 Task: Look for space in Jaorā, India from 7th July, 2023 to 15th July, 2023 for 6 adults in price range Rs.15000 to Rs.20000. Place can be entire place with 3 bedrooms having 3 beds and 3 bathrooms. Property type can be house, flat, guest house. Booking option can be shelf check-in. Required host language is English.
Action: Mouse moved to (463, 118)
Screenshot: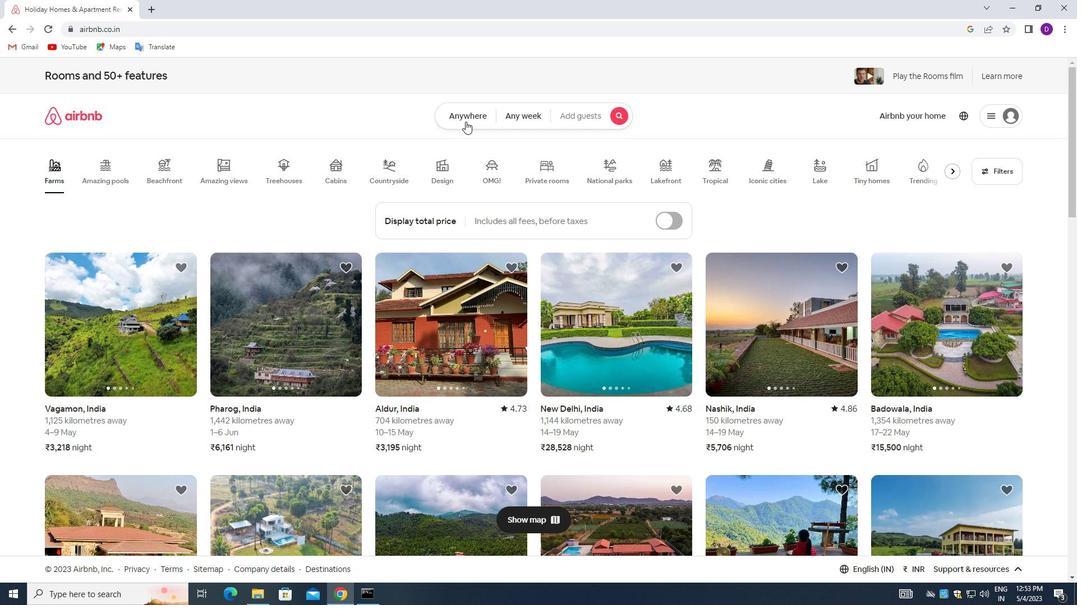 
Action: Mouse pressed left at (463, 118)
Screenshot: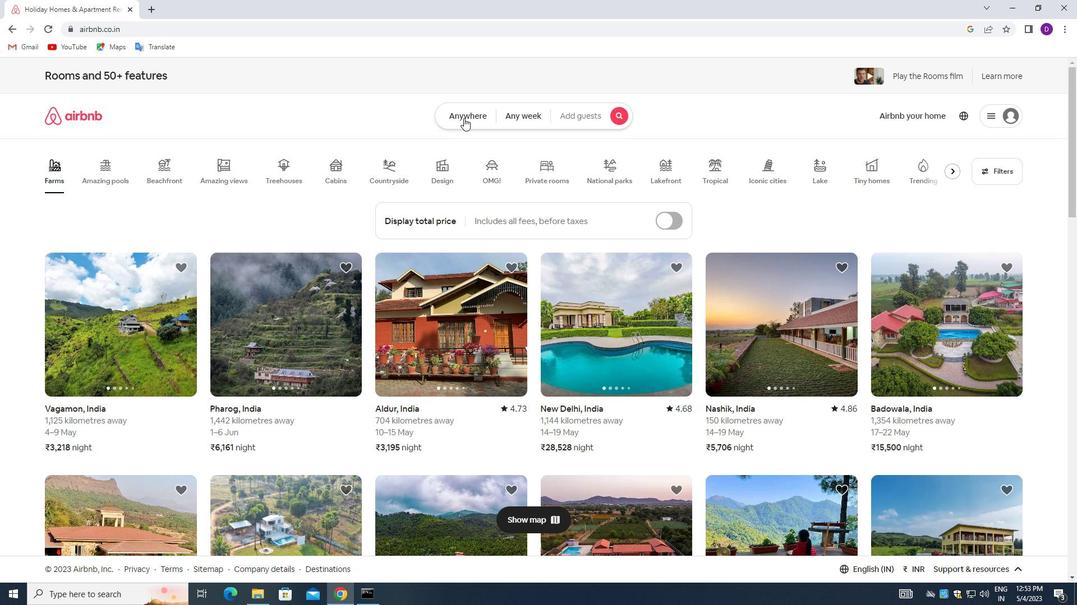 
Action: Mouse moved to (443, 159)
Screenshot: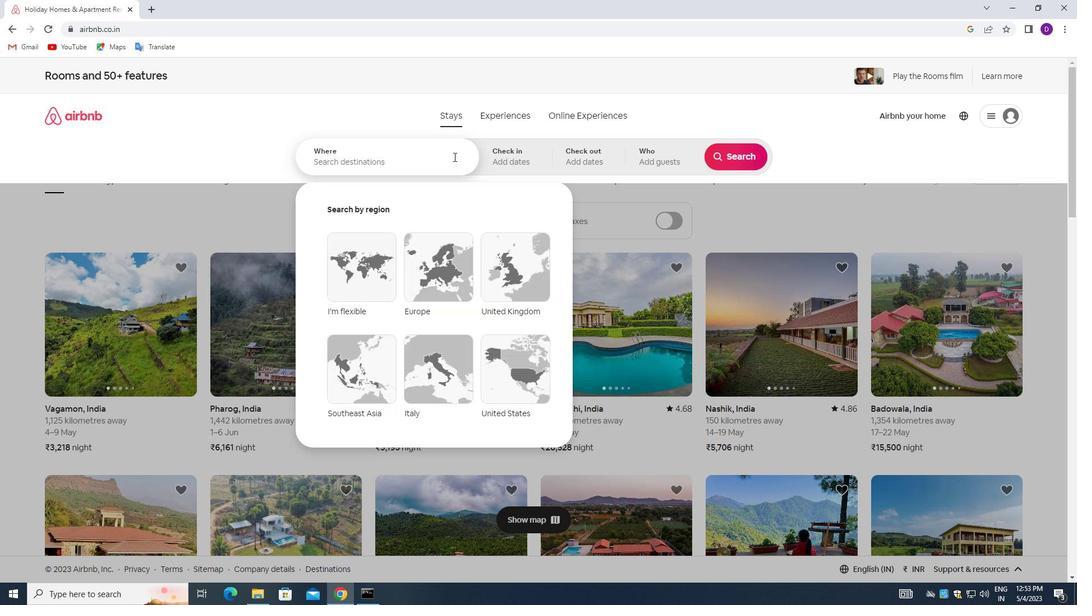 
Action: Mouse pressed left at (443, 159)
Screenshot: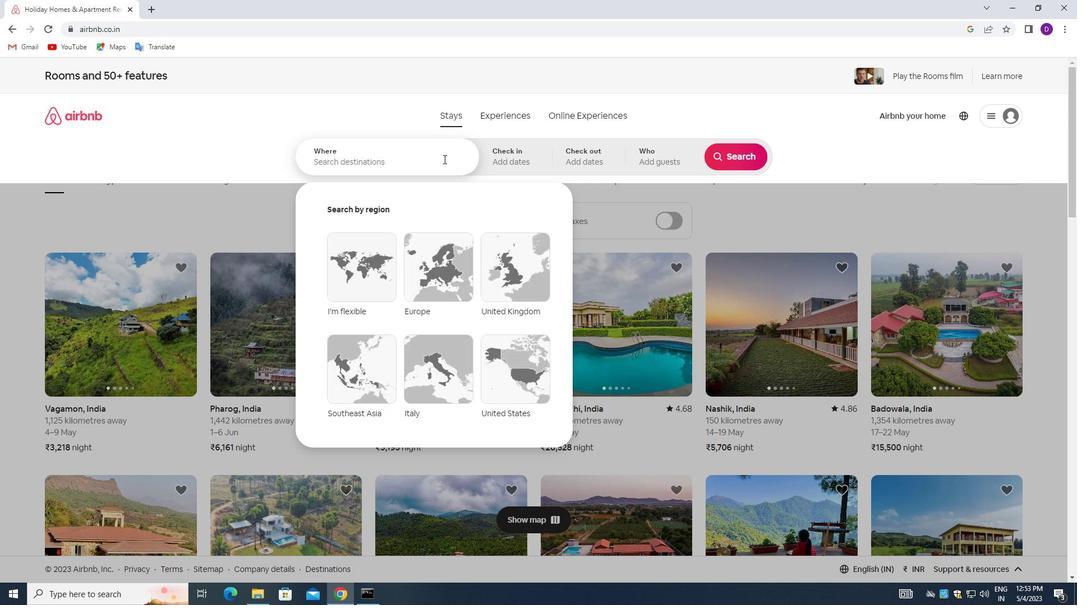 
Action: Mouse moved to (233, 139)
Screenshot: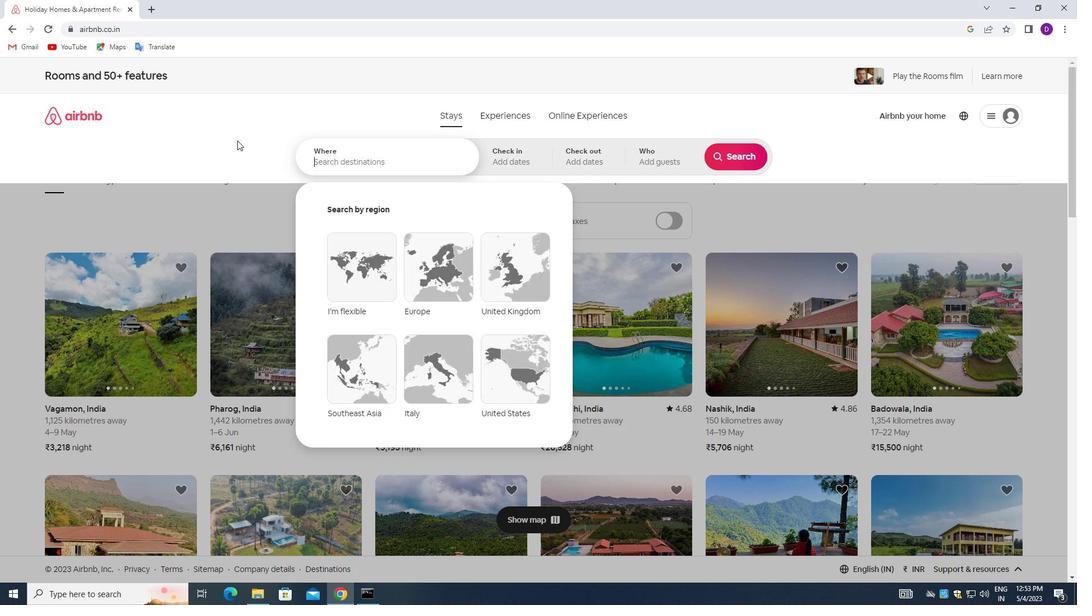 
Action: Key pressed <Key.shift>JAORA,<Key.space><Key.shift>INDIA<Key.enter>
Screenshot: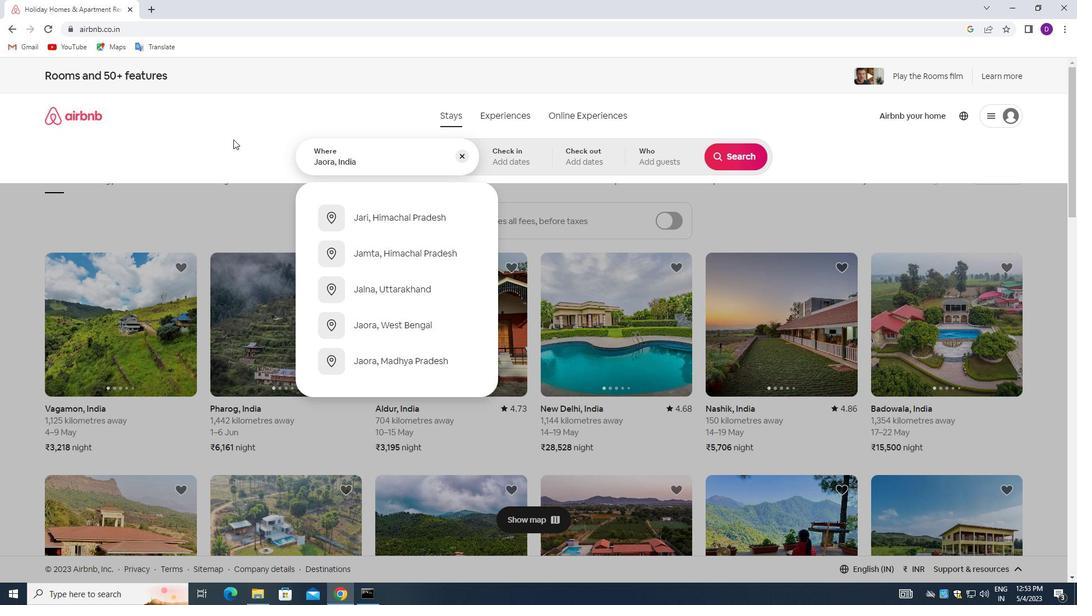 
Action: Mouse moved to (732, 247)
Screenshot: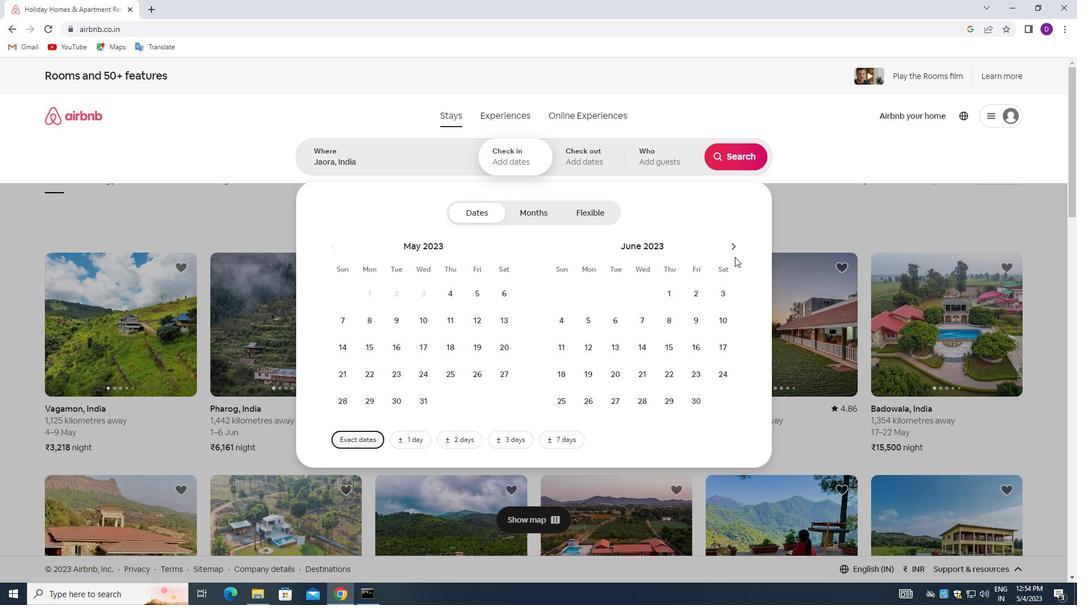 
Action: Mouse pressed left at (732, 247)
Screenshot: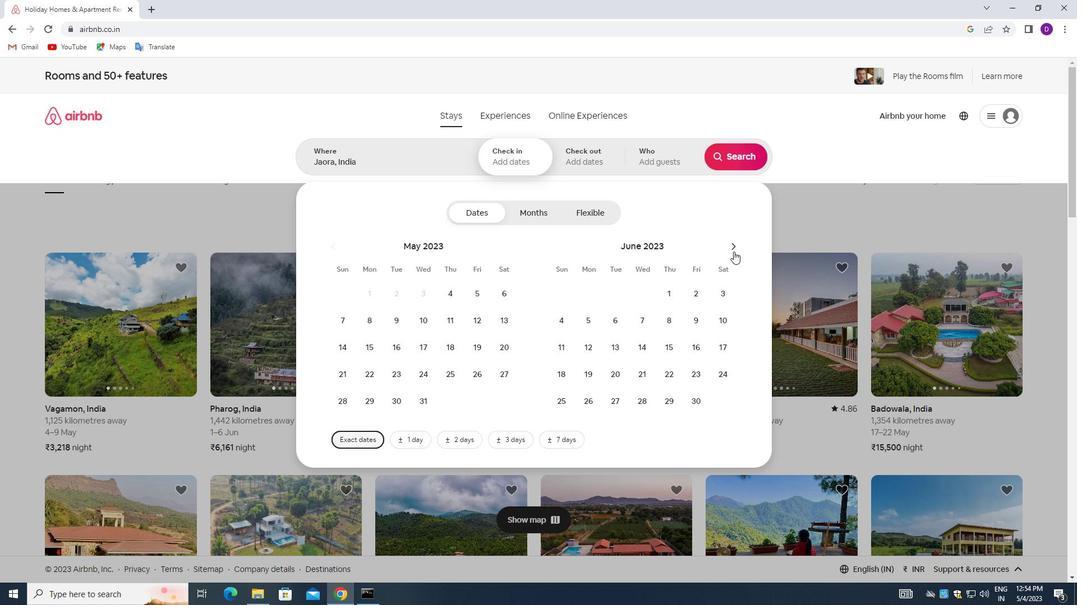 
Action: Mouse moved to (693, 318)
Screenshot: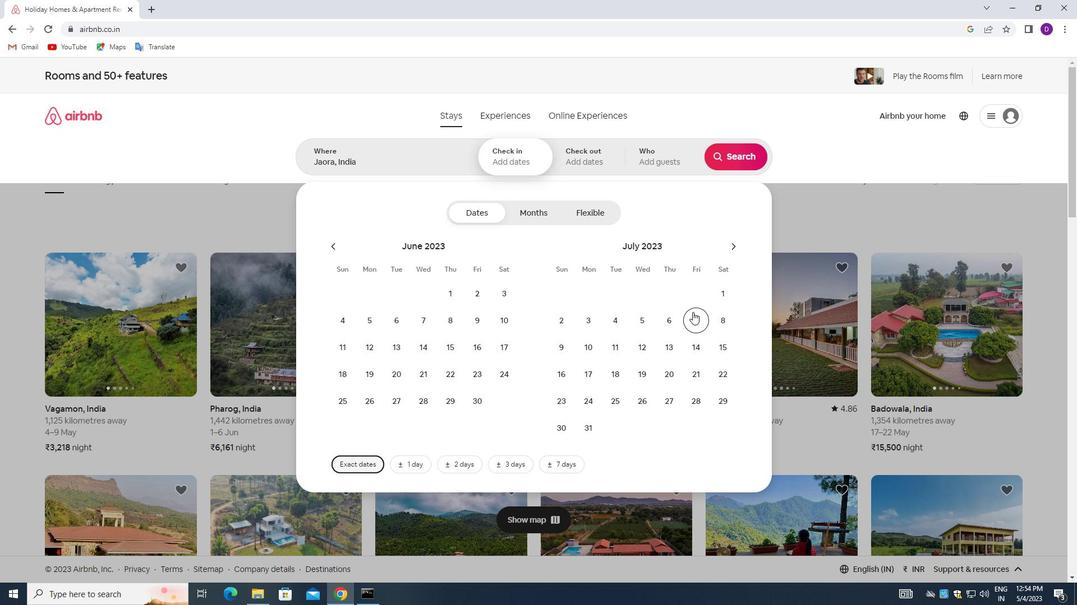 
Action: Mouse pressed left at (693, 318)
Screenshot: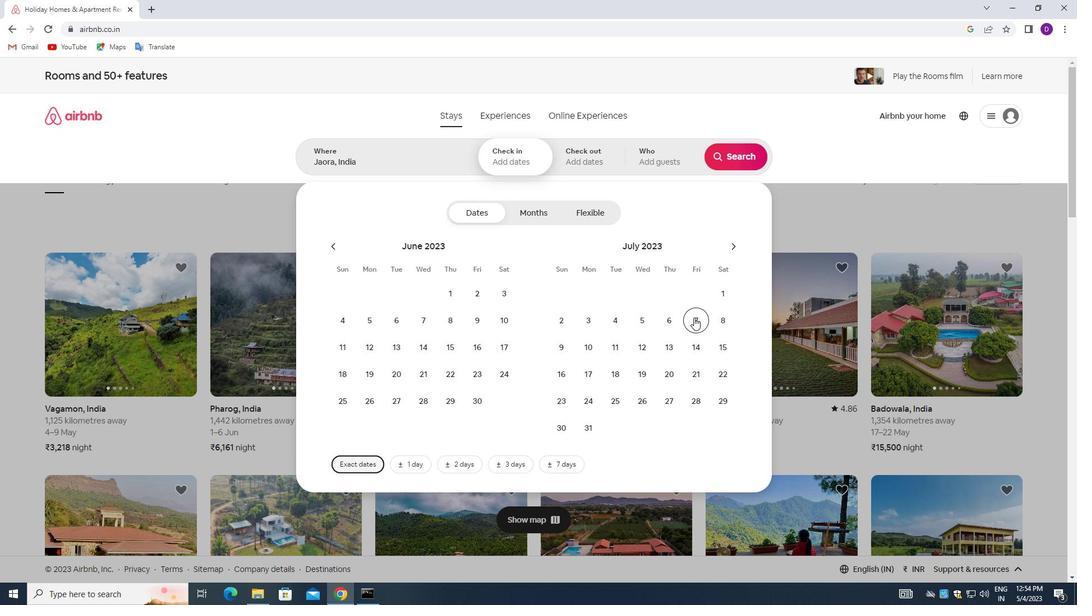 
Action: Mouse moved to (716, 346)
Screenshot: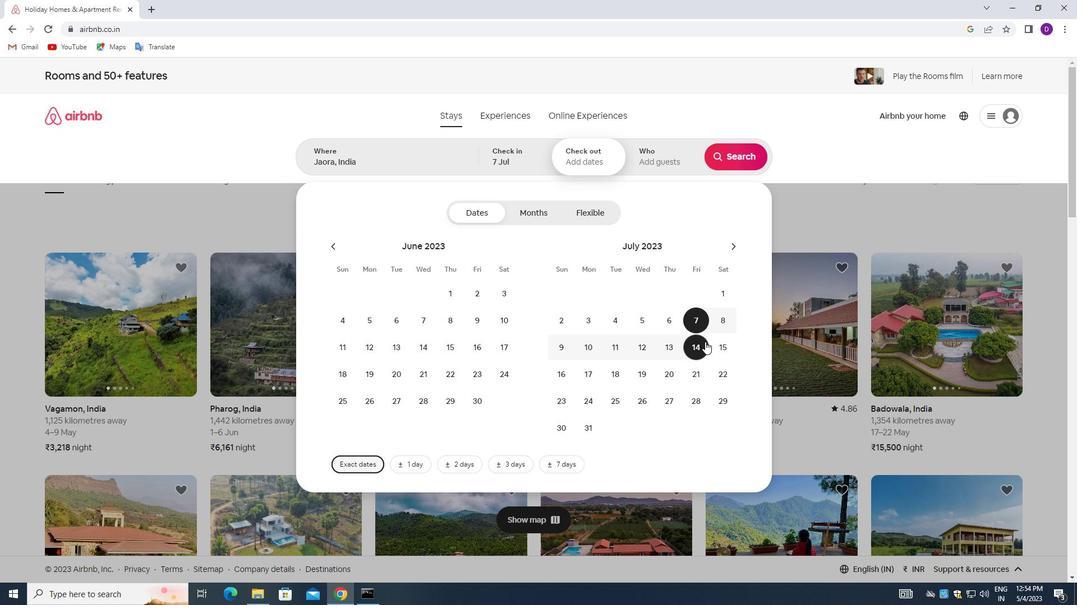 
Action: Mouse pressed left at (716, 346)
Screenshot: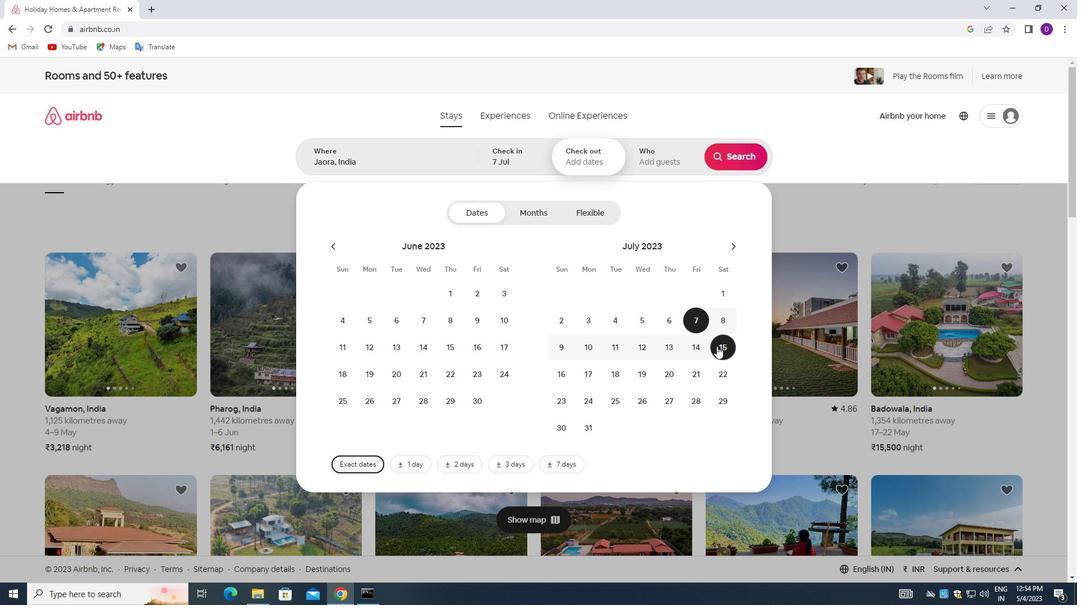 
Action: Mouse moved to (645, 158)
Screenshot: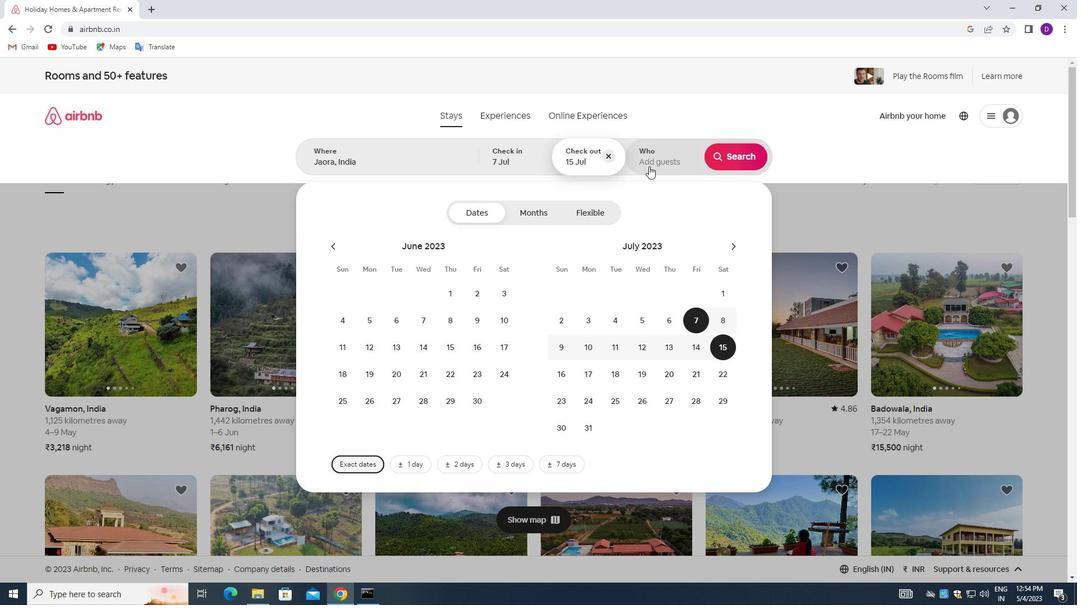 
Action: Mouse pressed left at (645, 158)
Screenshot: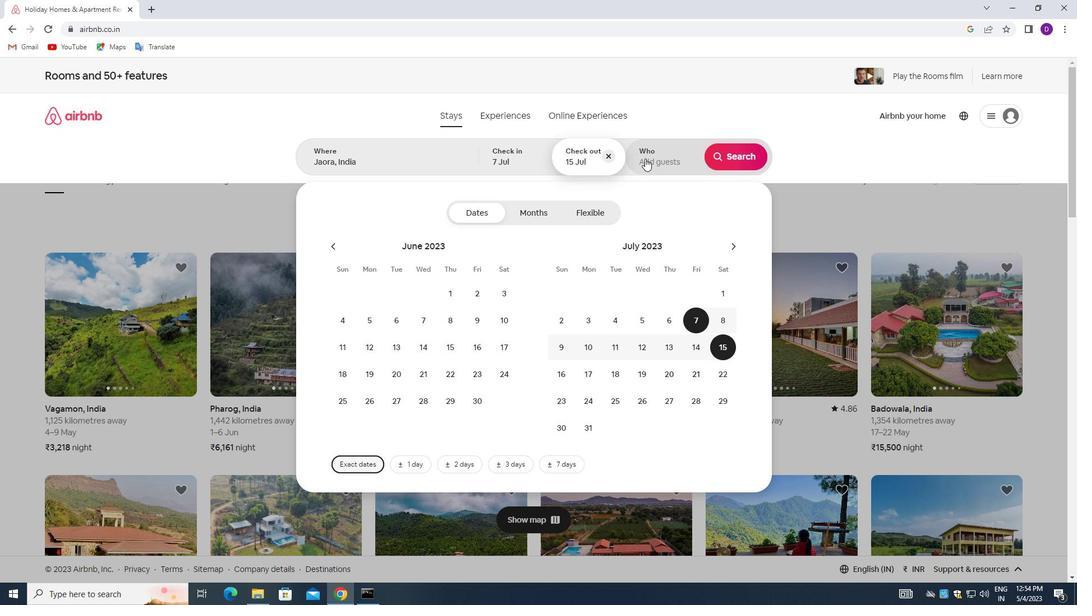 
Action: Mouse moved to (742, 217)
Screenshot: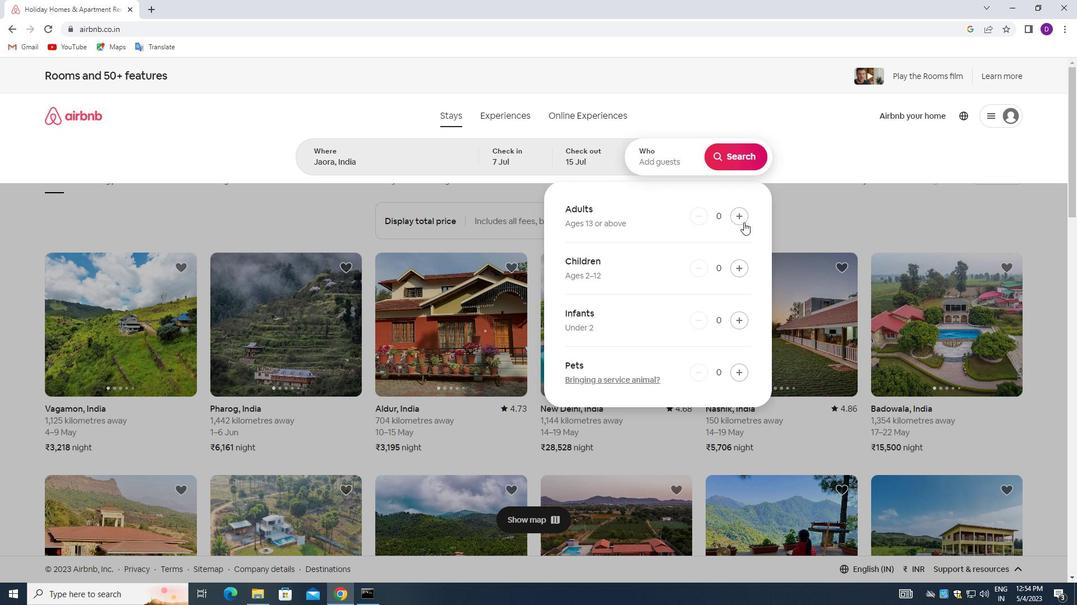 
Action: Mouse pressed left at (742, 217)
Screenshot: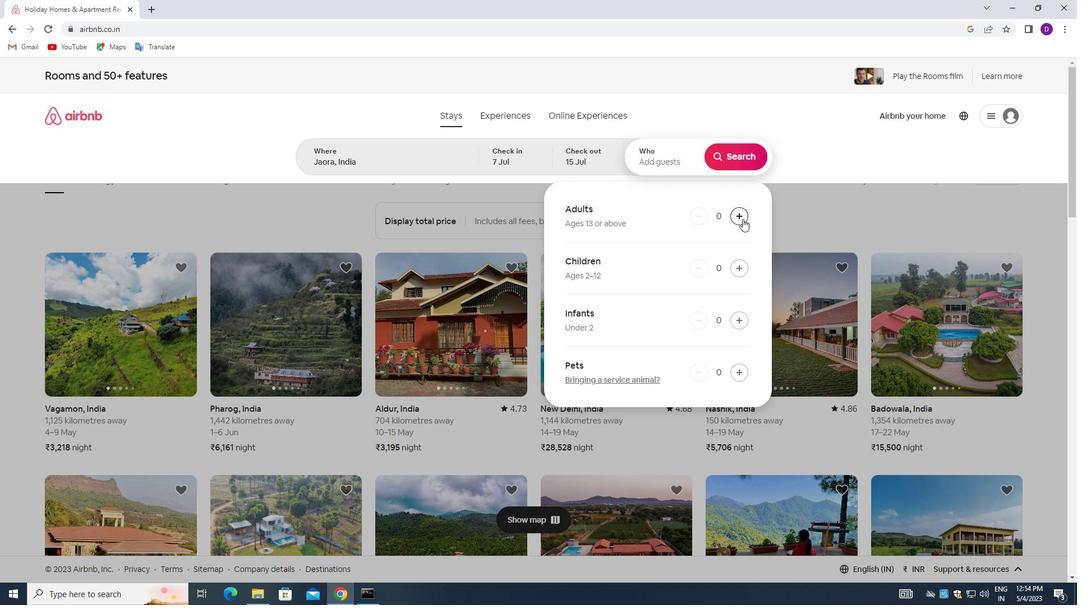 
Action: Mouse pressed left at (742, 217)
Screenshot: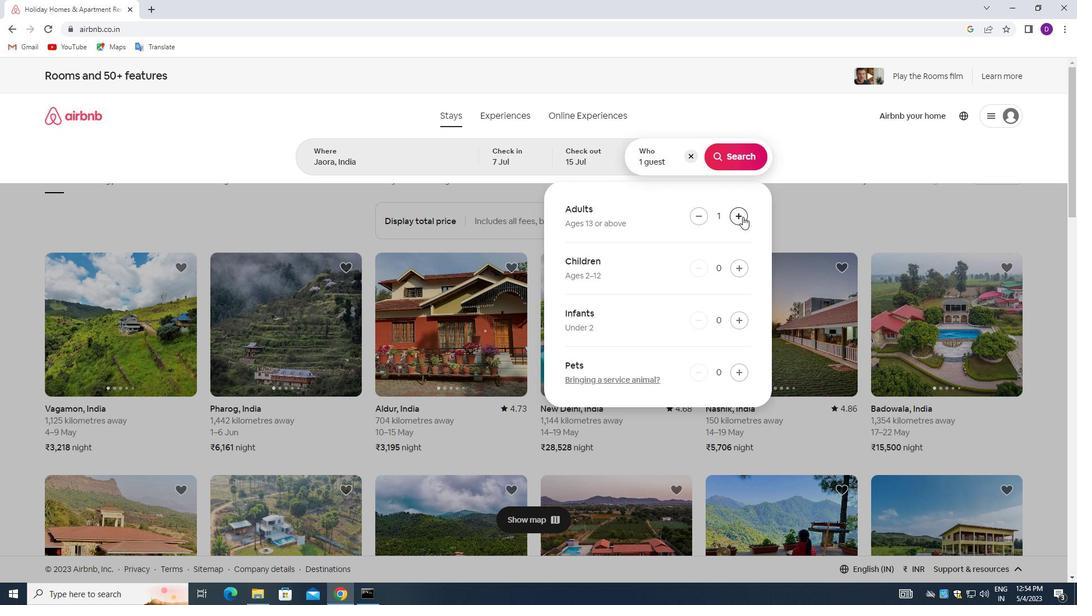
Action: Mouse pressed left at (742, 217)
Screenshot: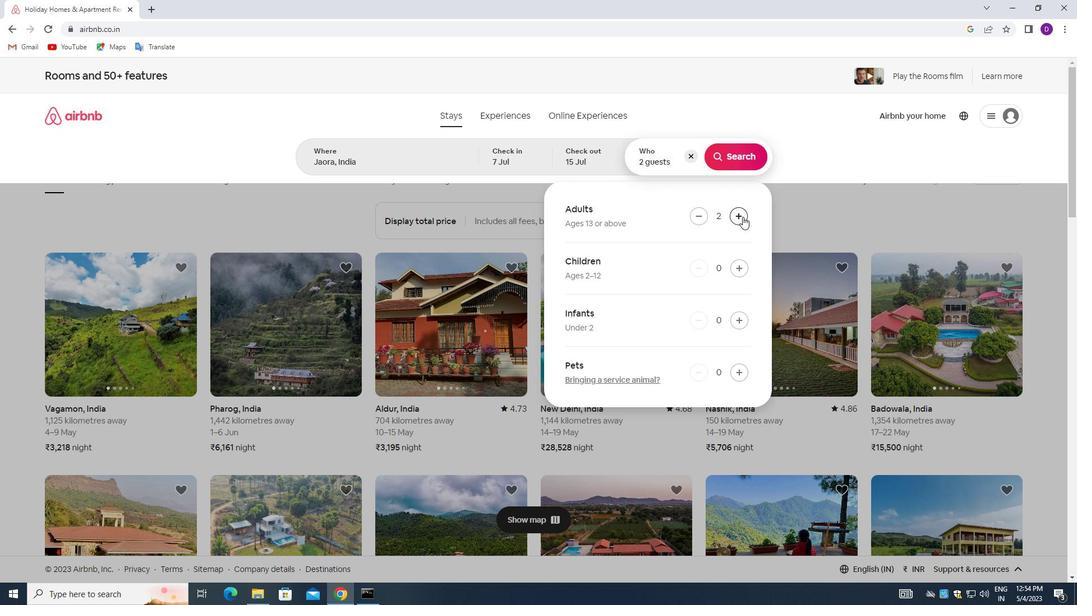 
Action: Mouse pressed left at (742, 217)
Screenshot: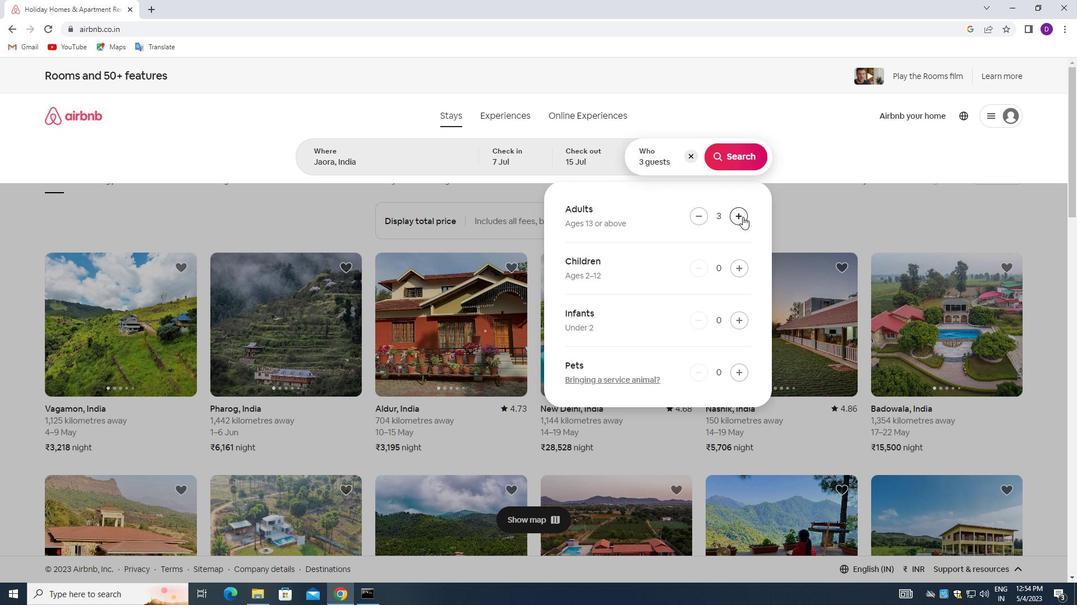 
Action: Mouse pressed left at (742, 217)
Screenshot: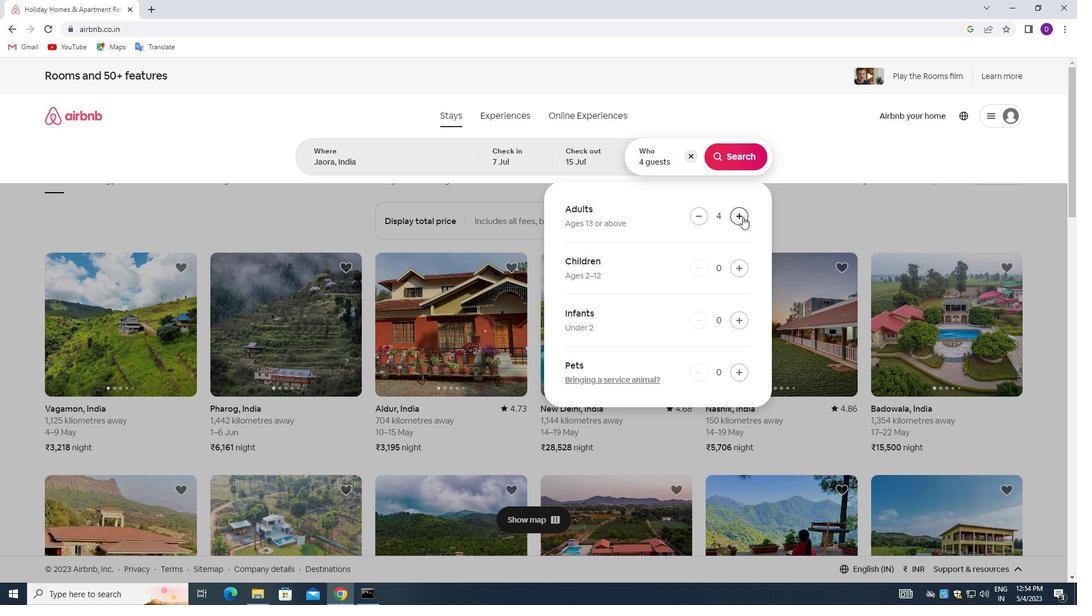 
Action: Mouse pressed left at (742, 217)
Screenshot: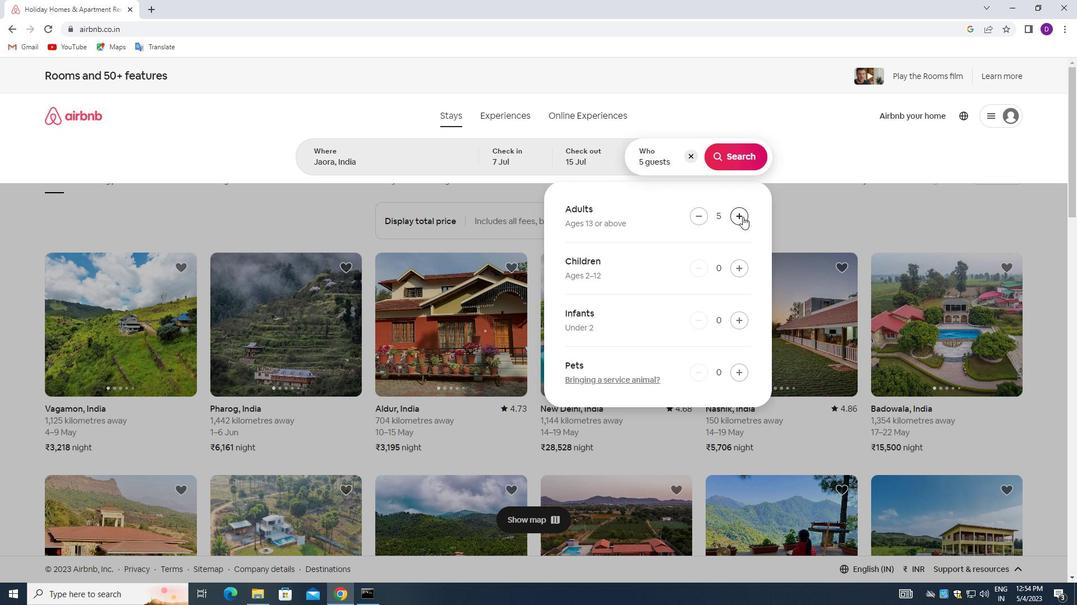
Action: Mouse moved to (732, 155)
Screenshot: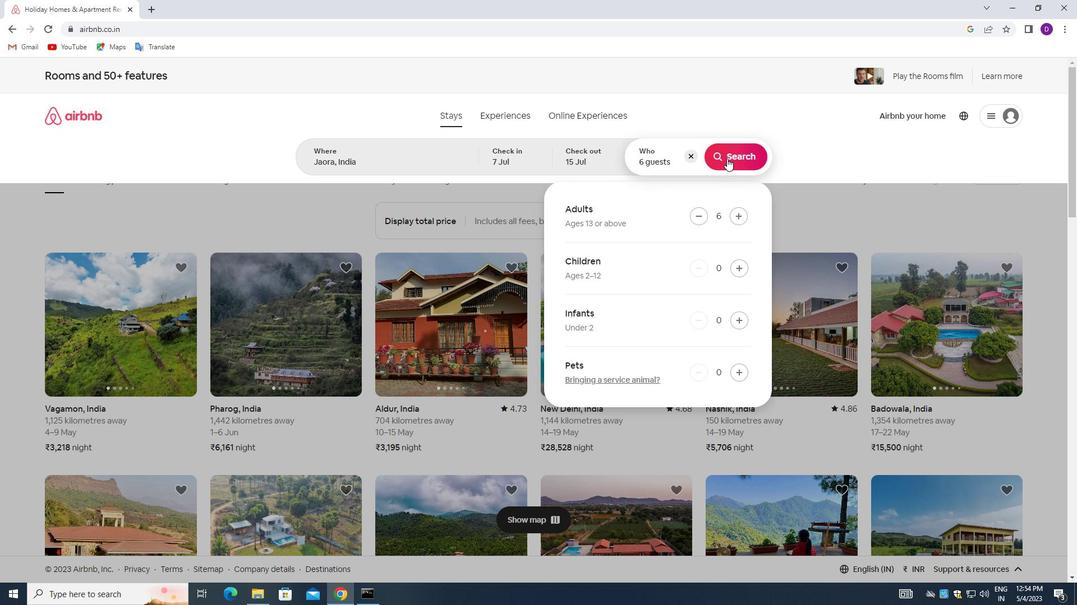 
Action: Mouse pressed left at (732, 155)
Screenshot: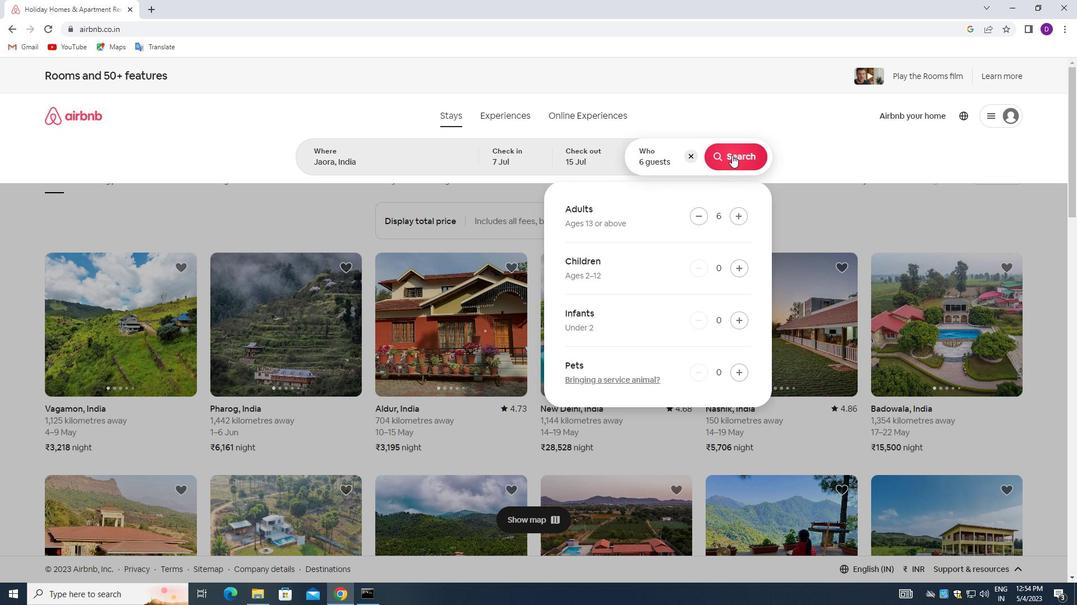 
Action: Mouse moved to (1014, 124)
Screenshot: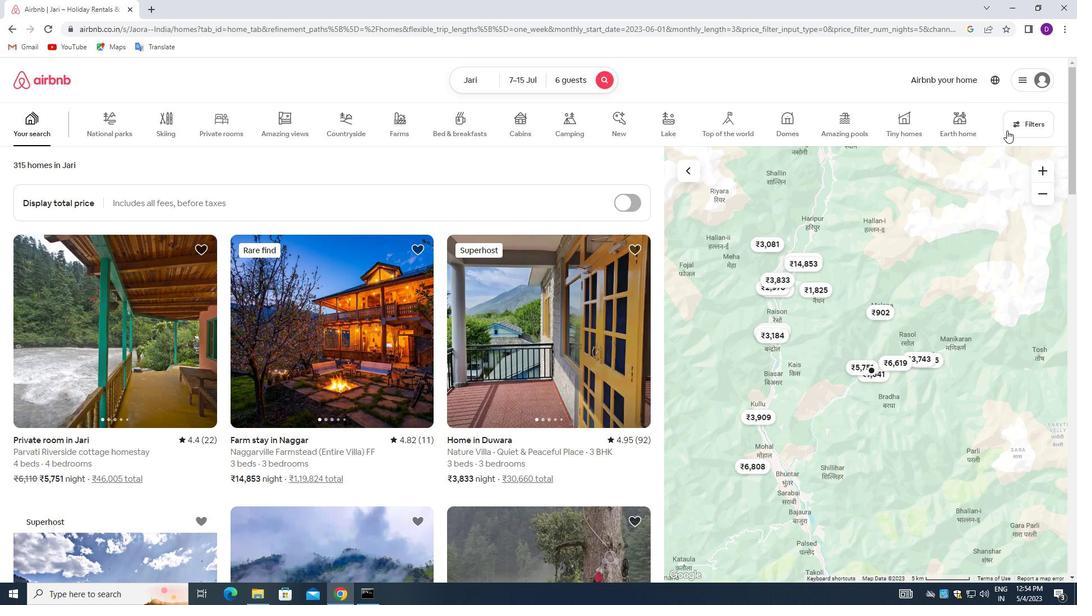 
Action: Mouse pressed left at (1014, 124)
Screenshot: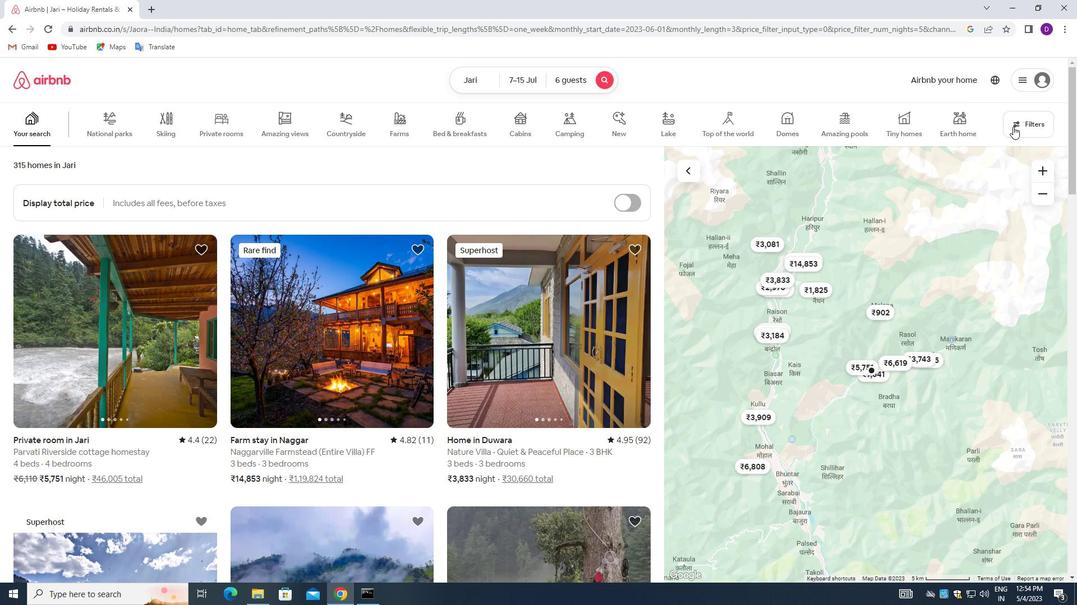 
Action: Mouse moved to (443, 265)
Screenshot: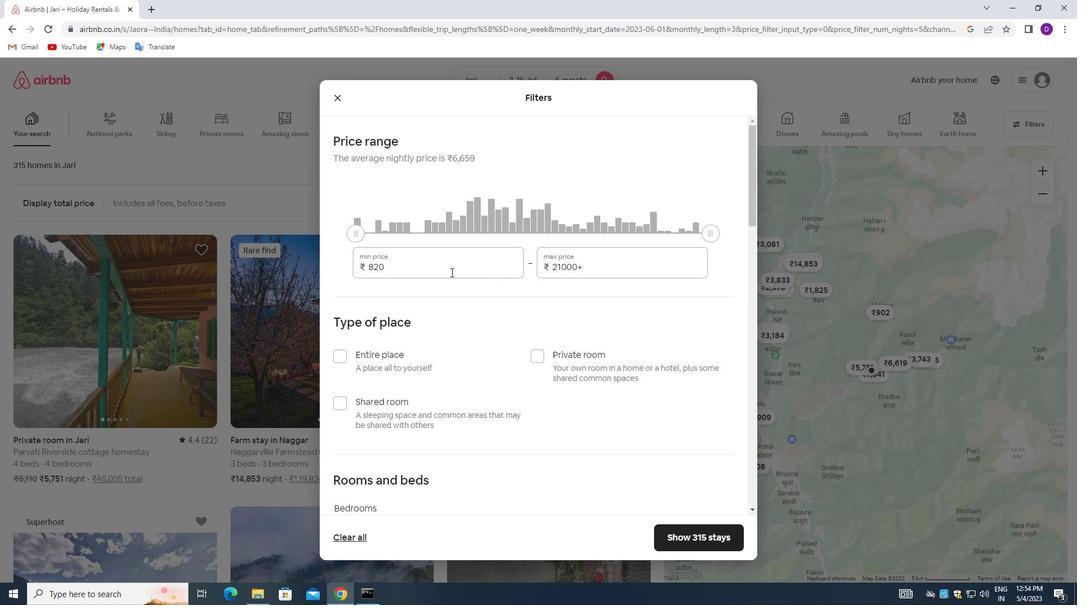 
Action: Mouse pressed left at (443, 265)
Screenshot: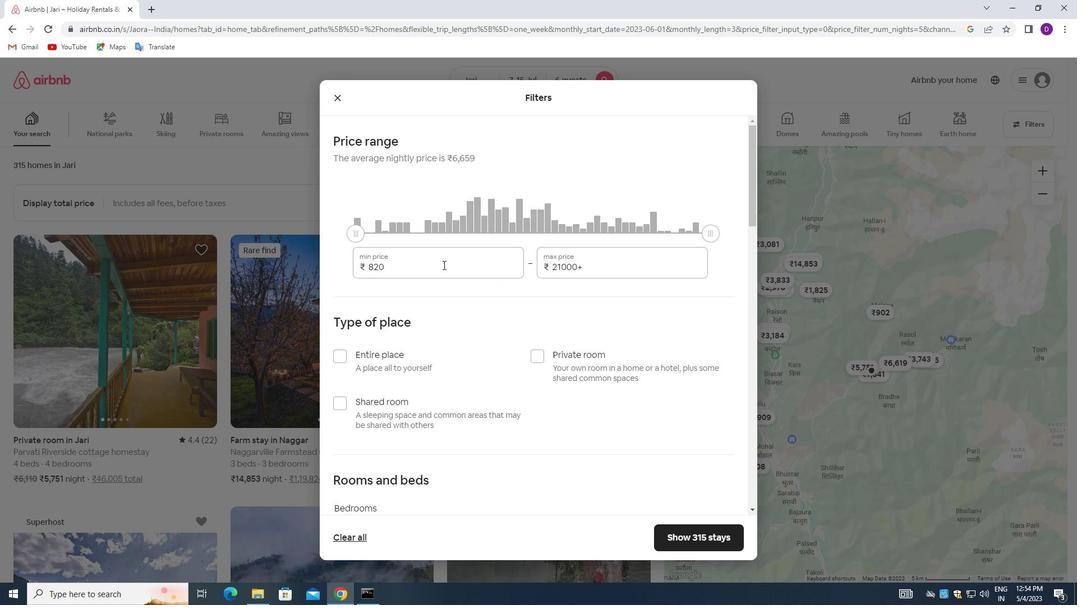 
Action: Mouse pressed left at (443, 265)
Screenshot: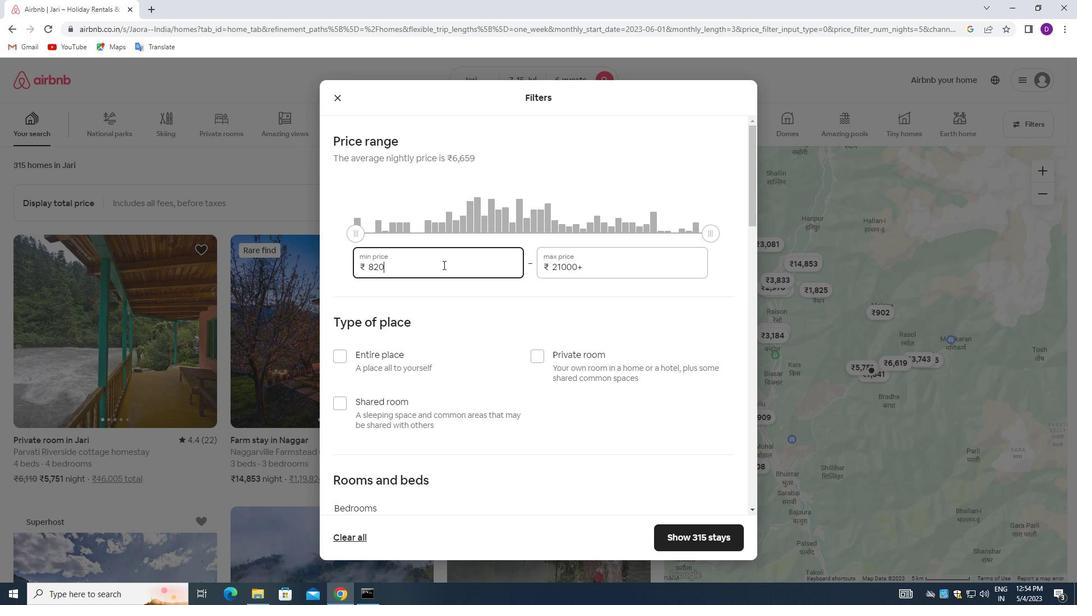 
Action: Mouse moved to (443, 265)
Screenshot: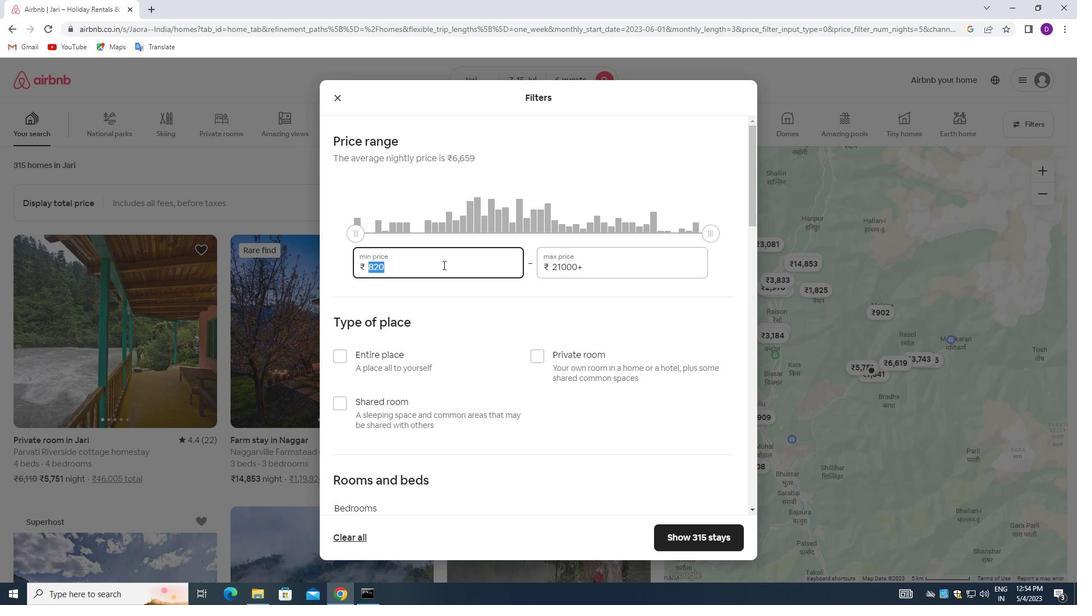 
Action: Key pressed 15000<Key.tab>20000
Screenshot: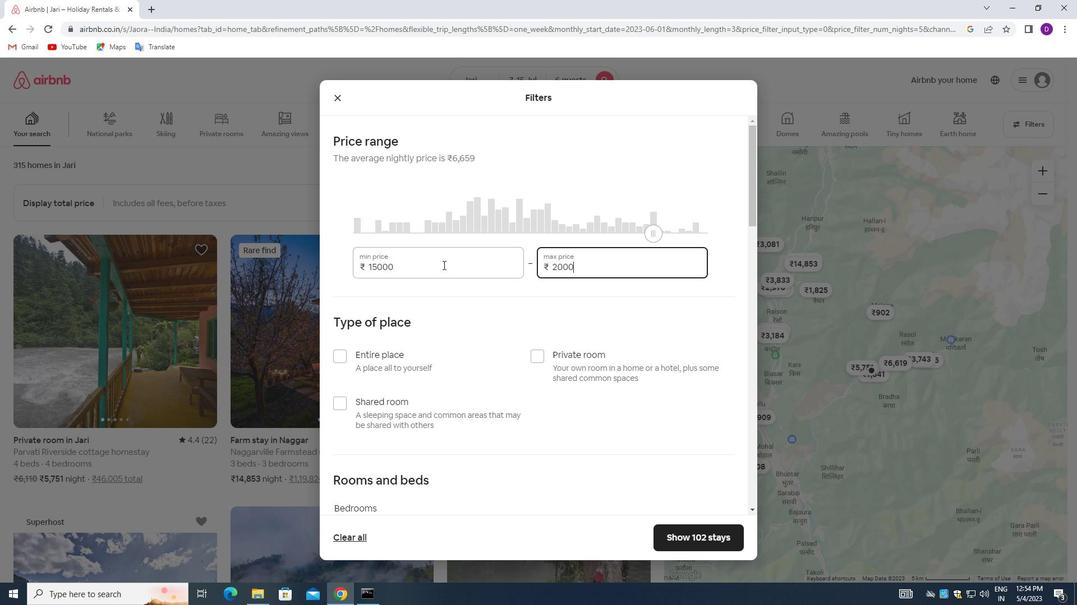 
Action: Mouse moved to (337, 361)
Screenshot: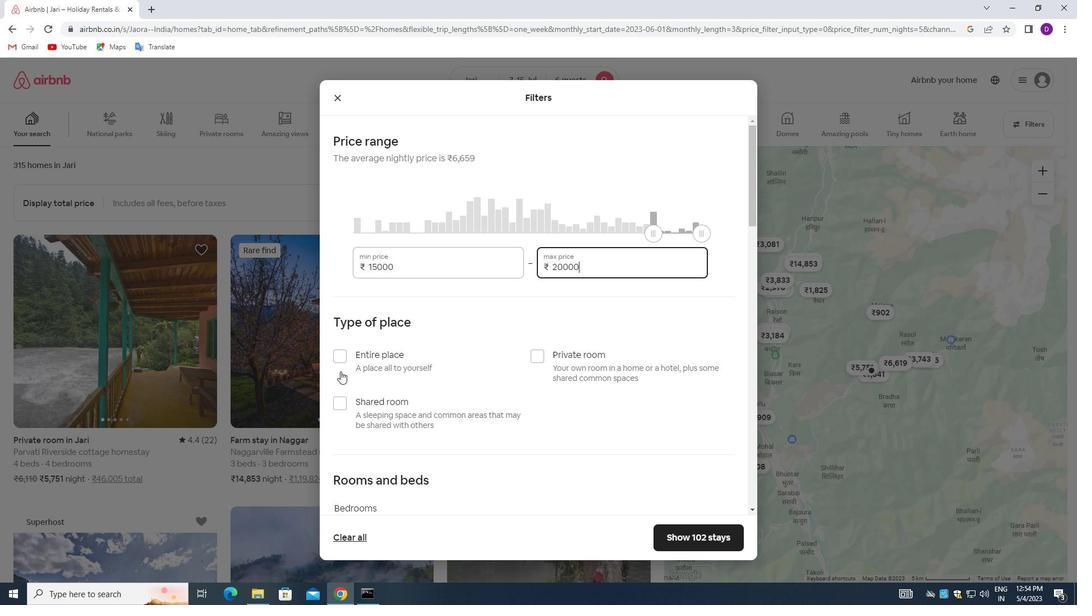 
Action: Mouse pressed left at (337, 361)
Screenshot: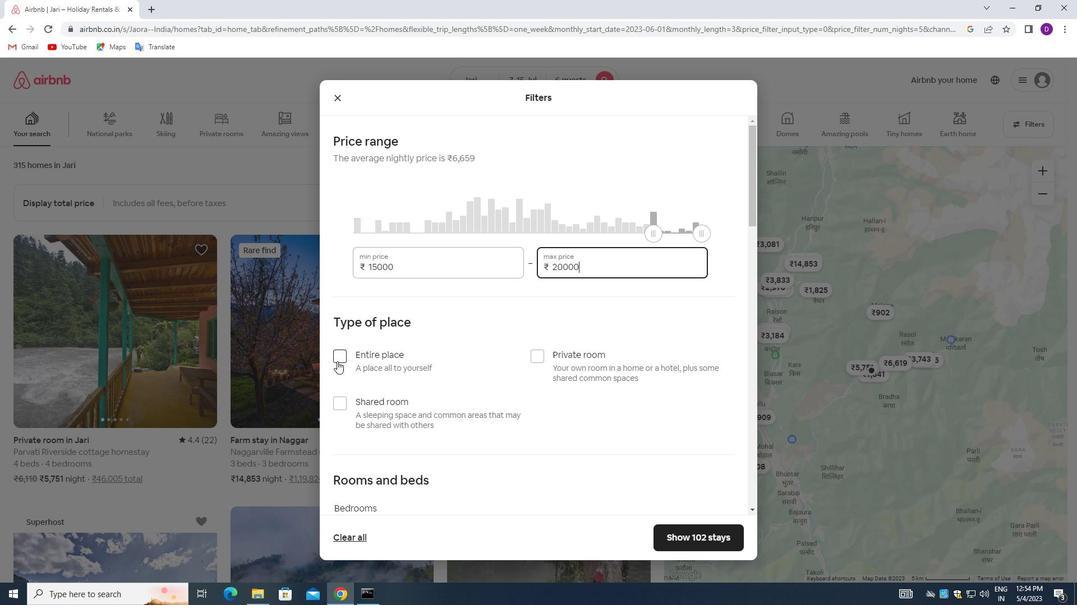 
Action: Mouse moved to (486, 386)
Screenshot: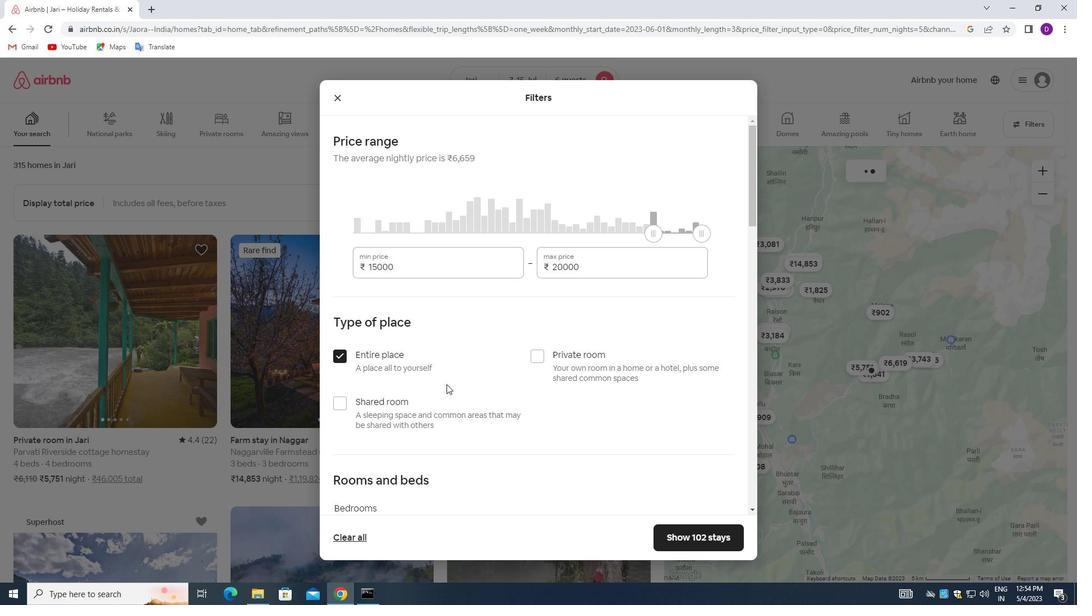 
Action: Mouse scrolled (486, 385) with delta (0, 0)
Screenshot: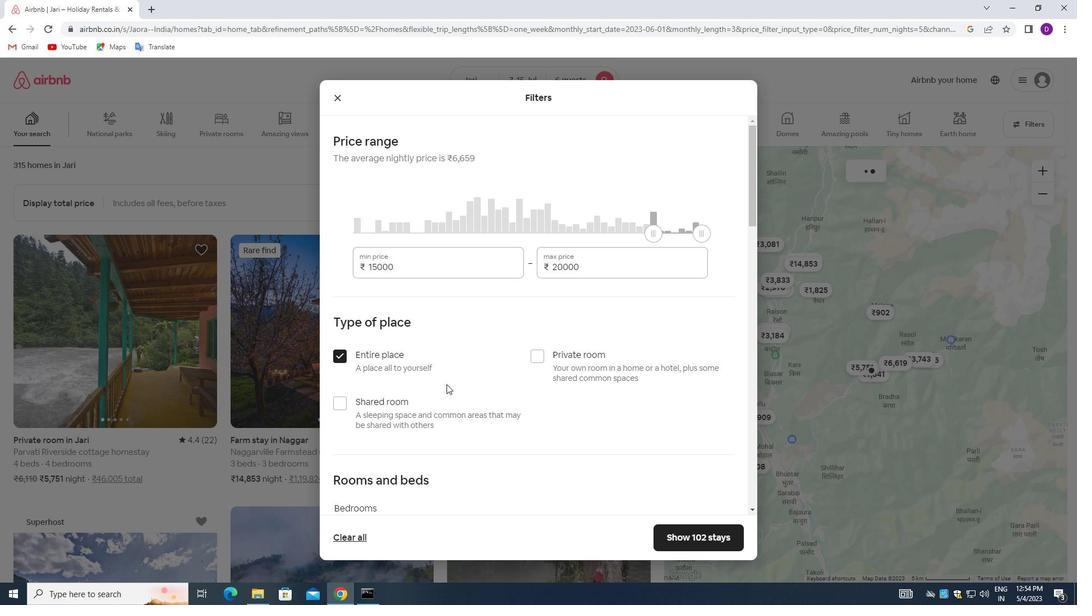 
Action: Mouse moved to (488, 387)
Screenshot: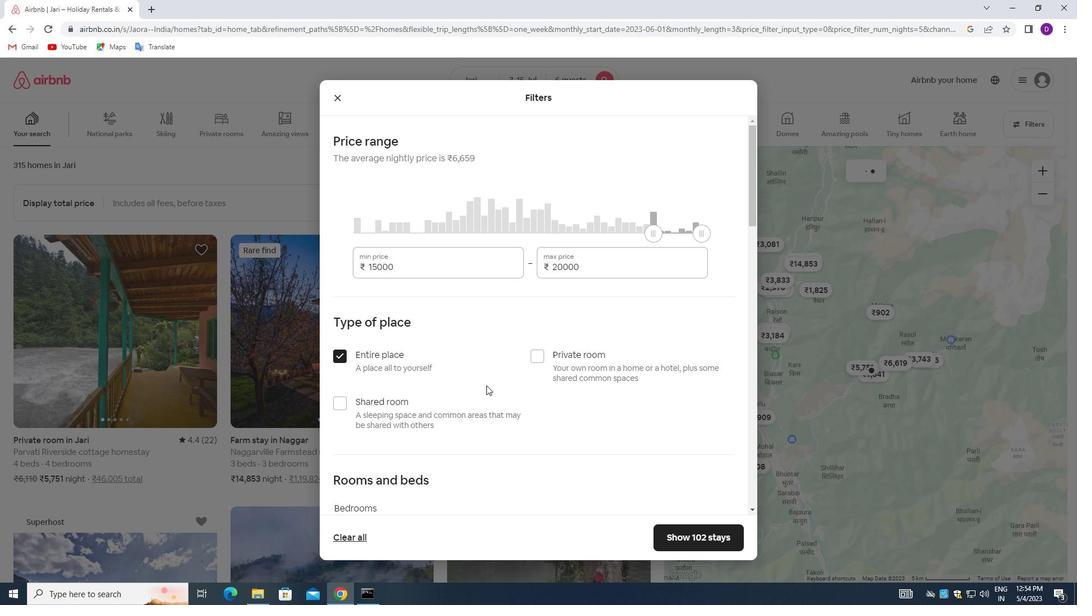 
Action: Mouse scrolled (488, 387) with delta (0, 0)
Screenshot: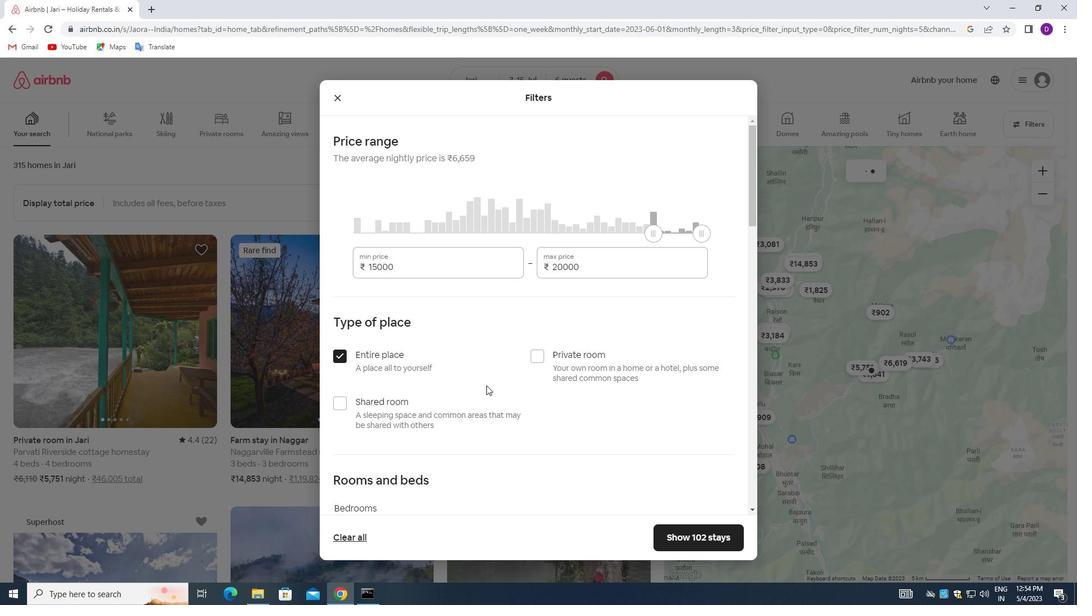
Action: Mouse moved to (488, 389)
Screenshot: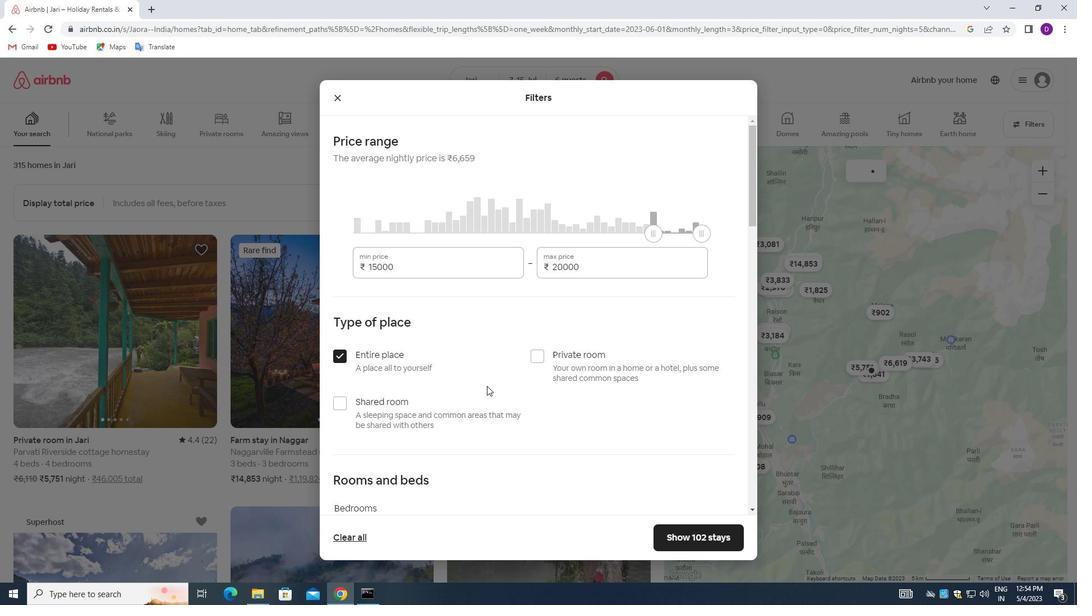 
Action: Mouse scrolled (488, 388) with delta (0, 0)
Screenshot: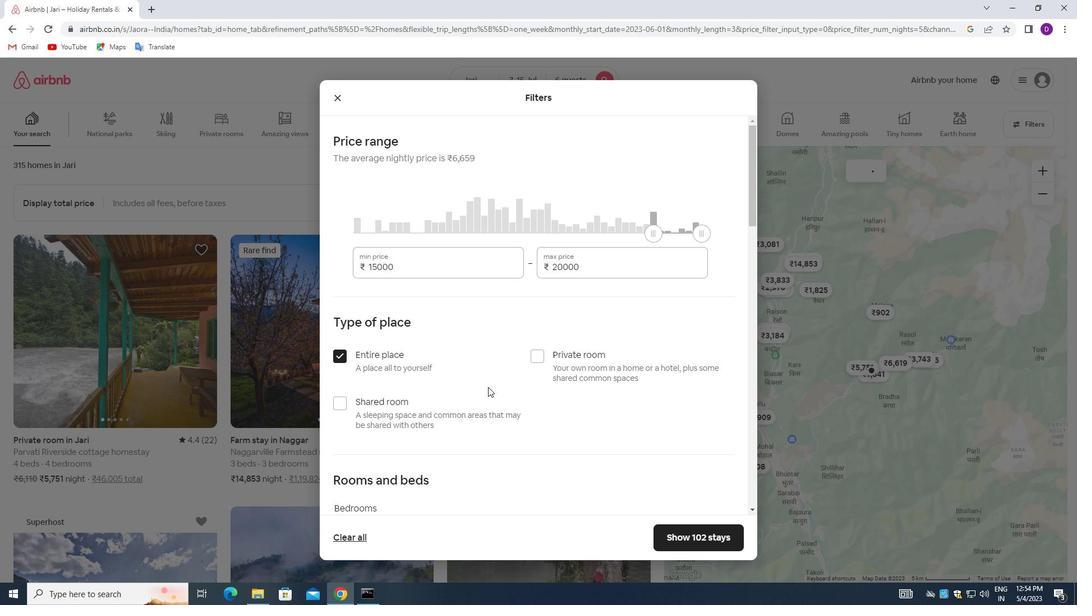 
Action: Mouse moved to (476, 372)
Screenshot: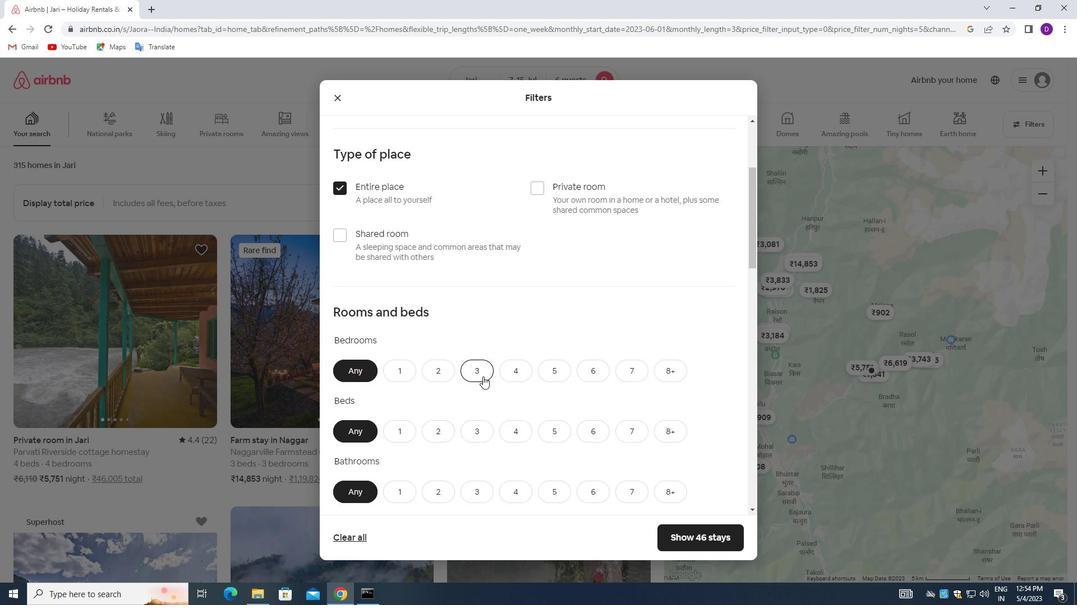 
Action: Mouse pressed left at (476, 372)
Screenshot: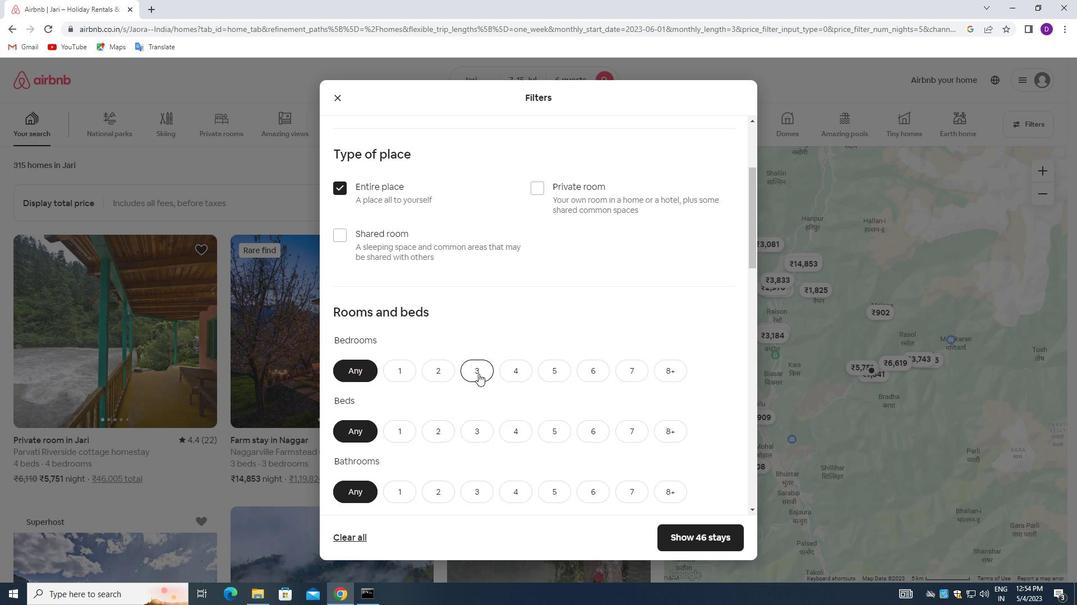 
Action: Mouse moved to (475, 430)
Screenshot: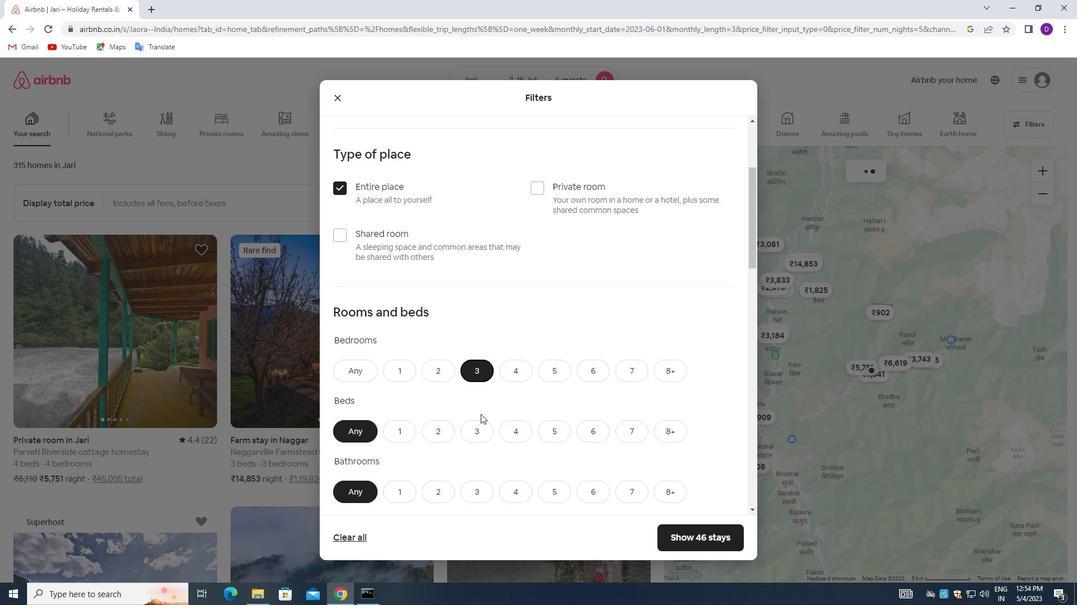 
Action: Mouse pressed left at (475, 430)
Screenshot: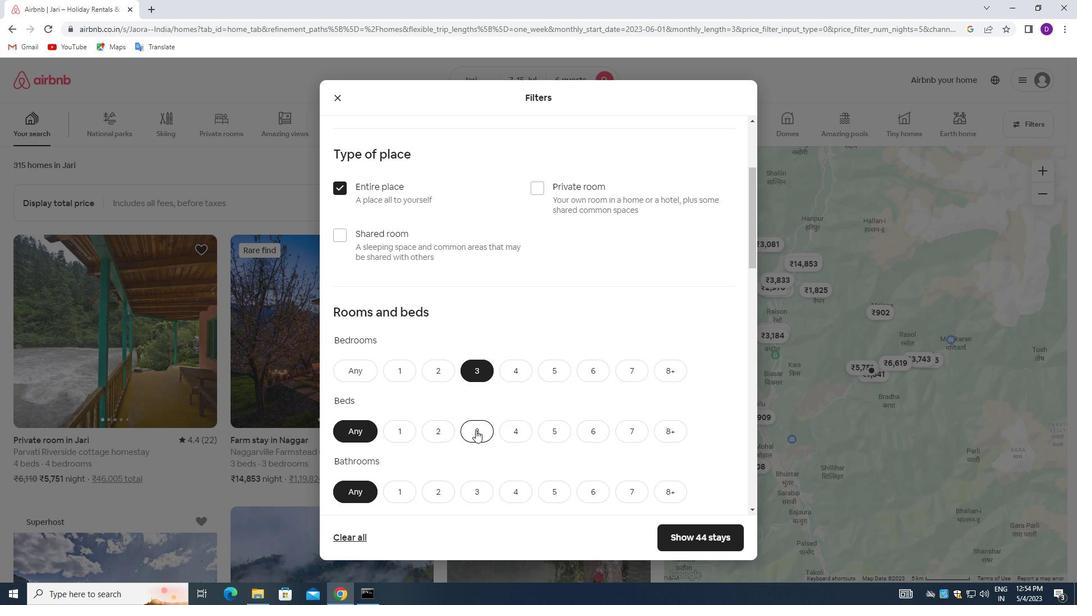 
Action: Mouse moved to (480, 492)
Screenshot: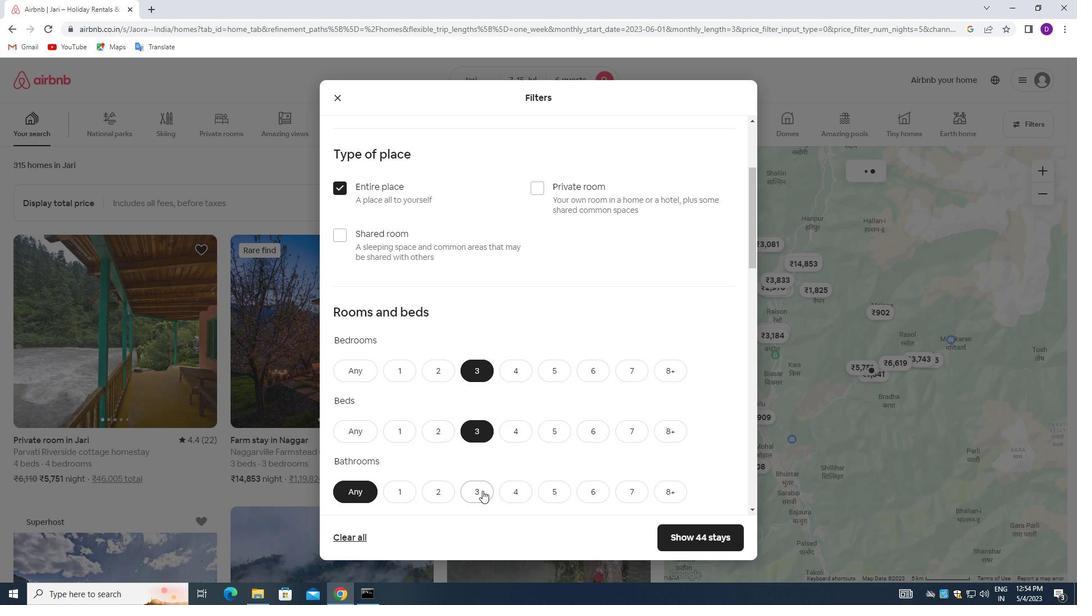 
Action: Mouse pressed left at (480, 492)
Screenshot: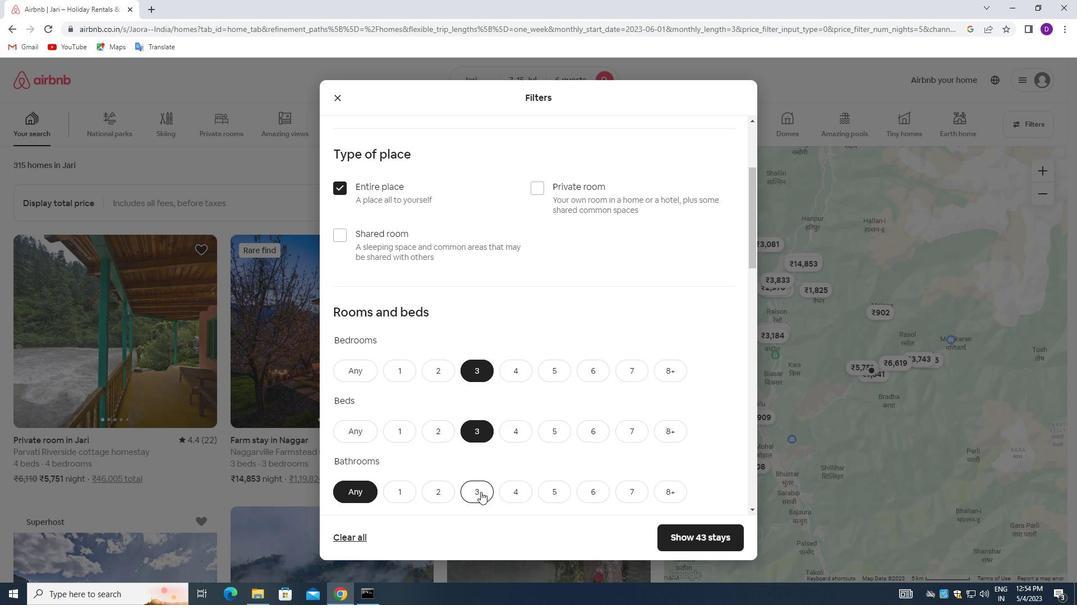 
Action: Mouse moved to (489, 374)
Screenshot: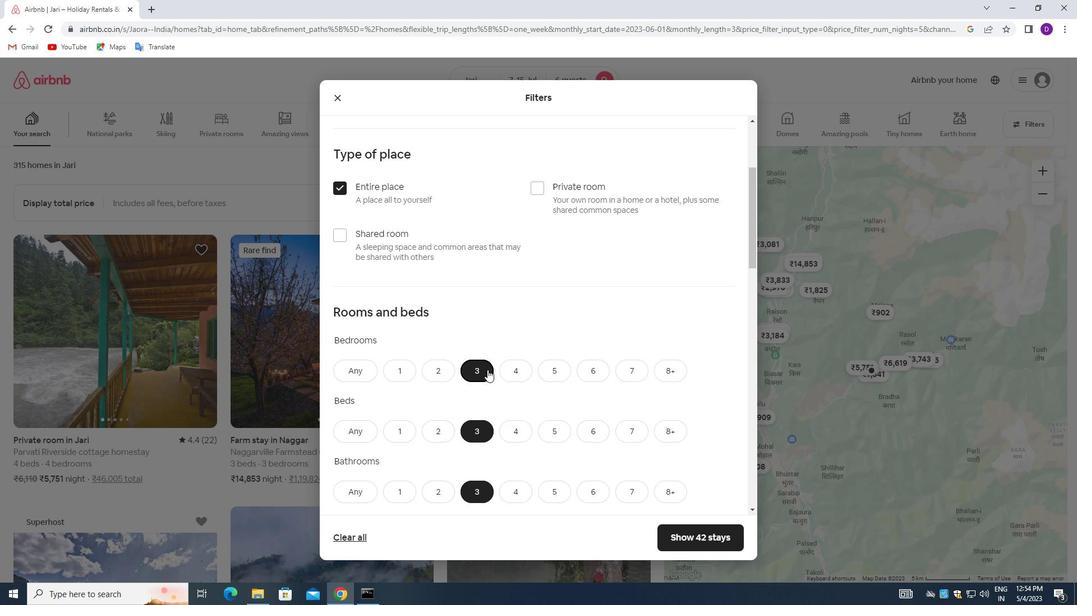 
Action: Mouse scrolled (489, 374) with delta (0, 0)
Screenshot: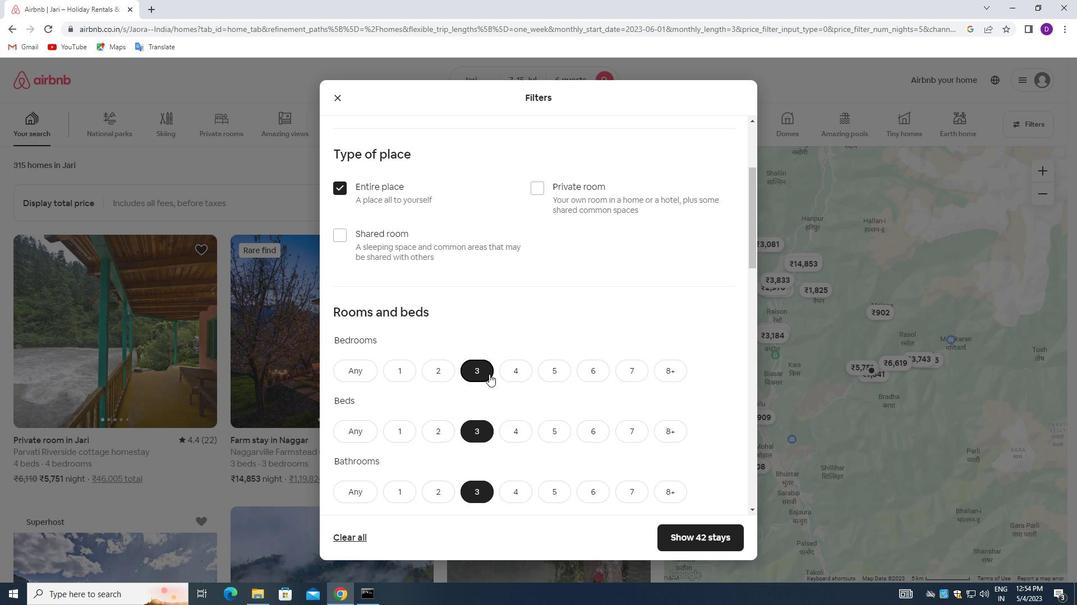 
Action: Mouse moved to (489, 375)
Screenshot: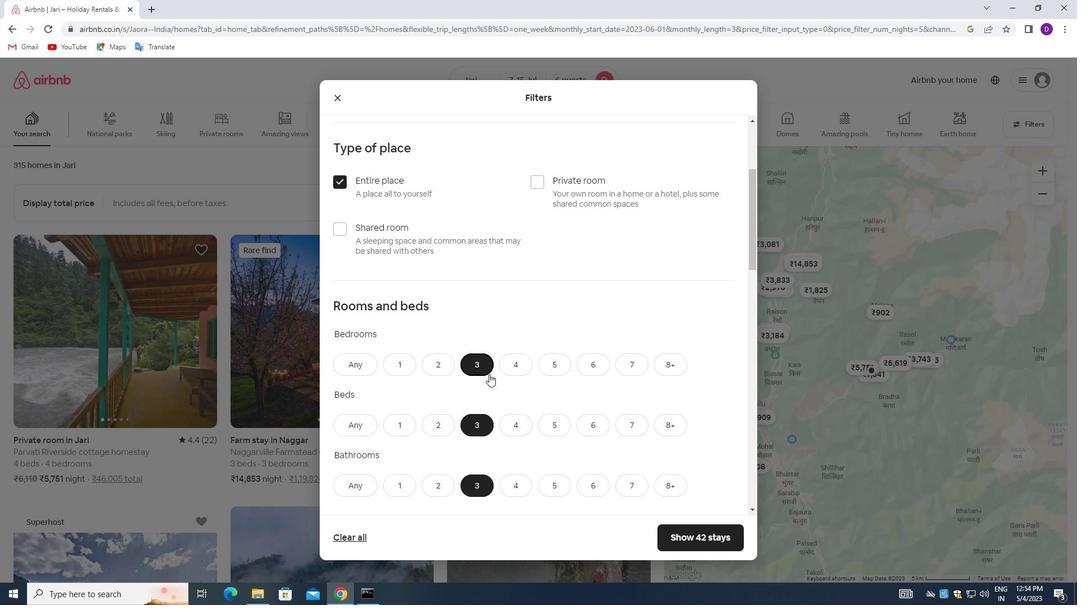 
Action: Mouse scrolled (489, 375) with delta (0, 0)
Screenshot: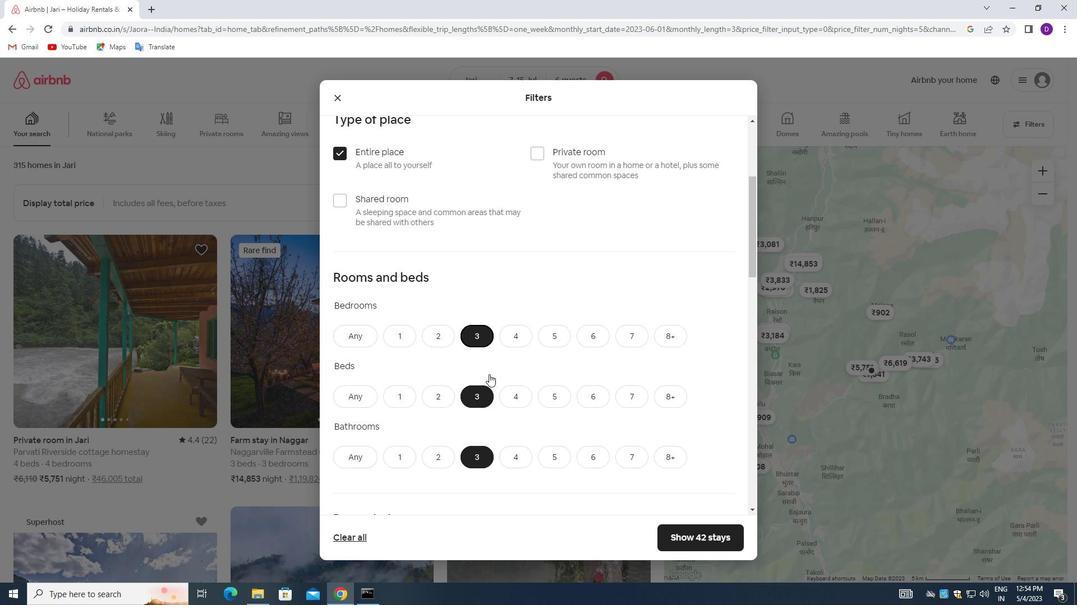 
Action: Mouse moved to (489, 378)
Screenshot: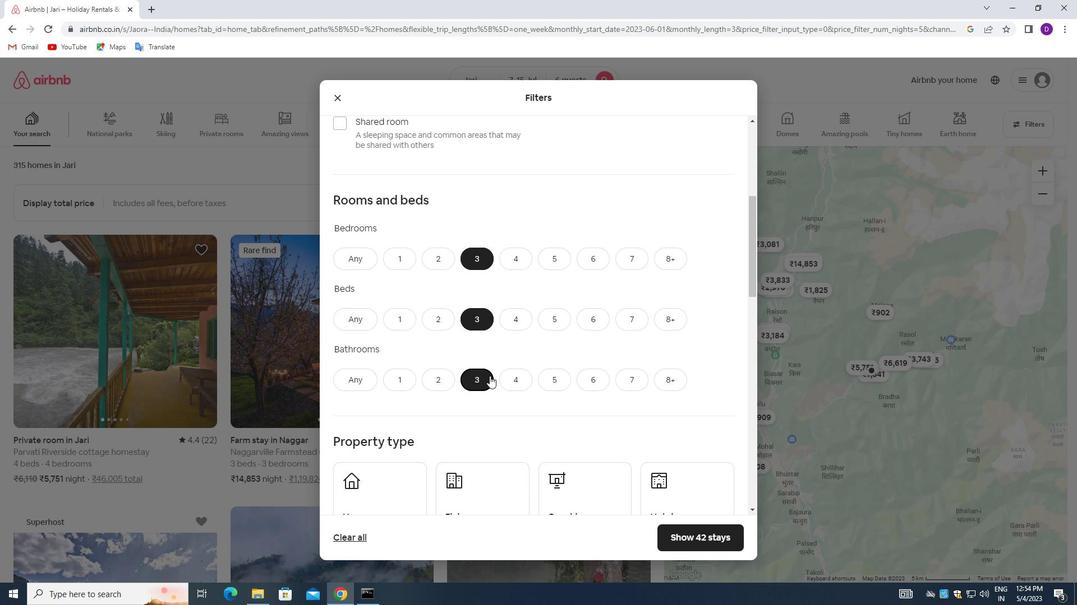 
Action: Mouse scrolled (489, 377) with delta (0, 0)
Screenshot: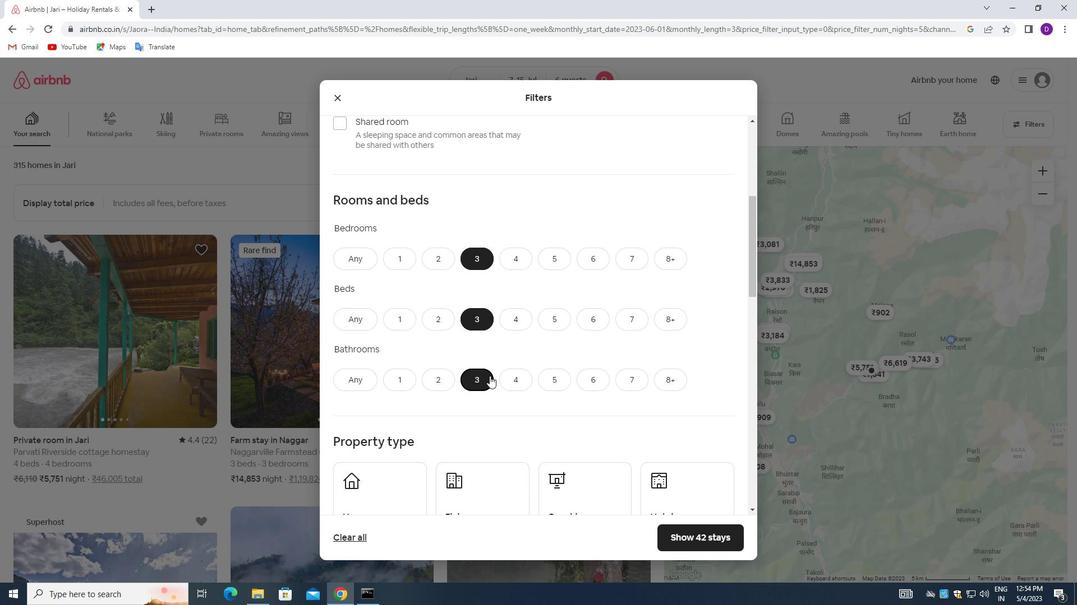 
Action: Mouse moved to (489, 379)
Screenshot: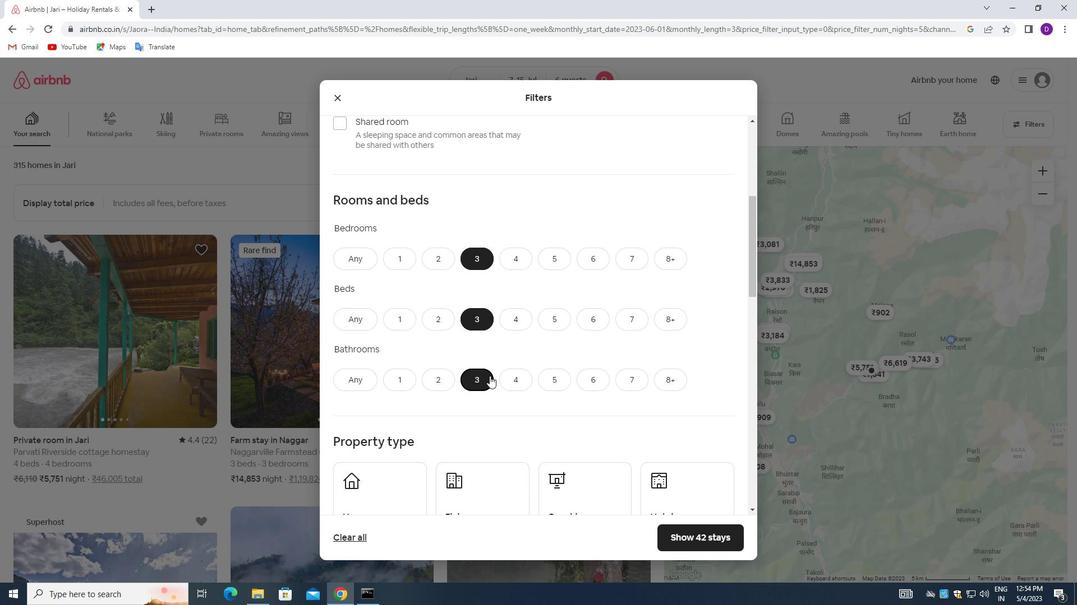 
Action: Mouse scrolled (489, 378) with delta (0, 0)
Screenshot: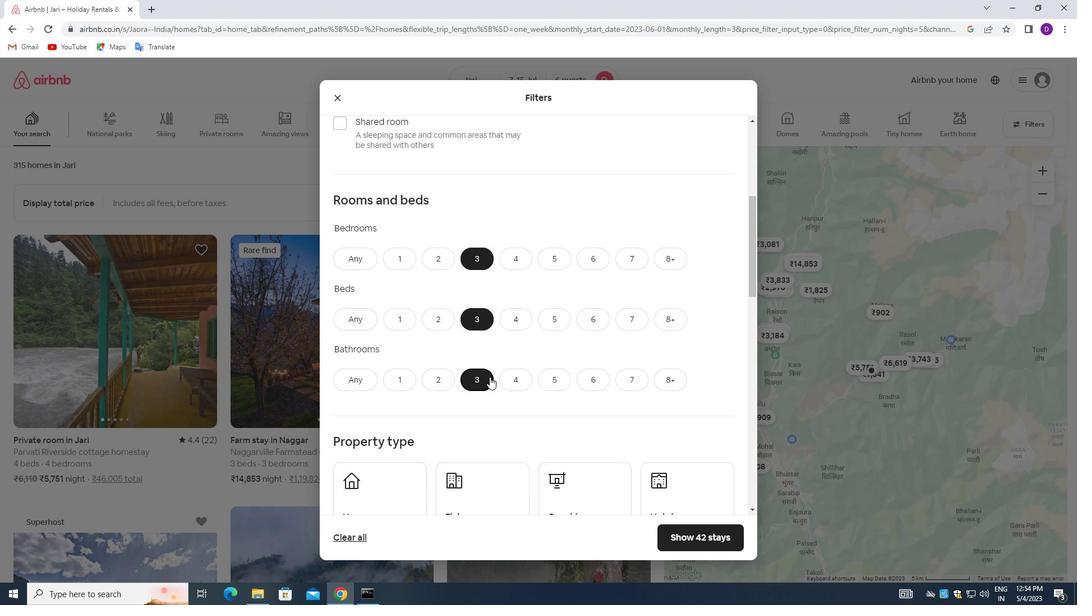 
Action: Mouse moved to (401, 389)
Screenshot: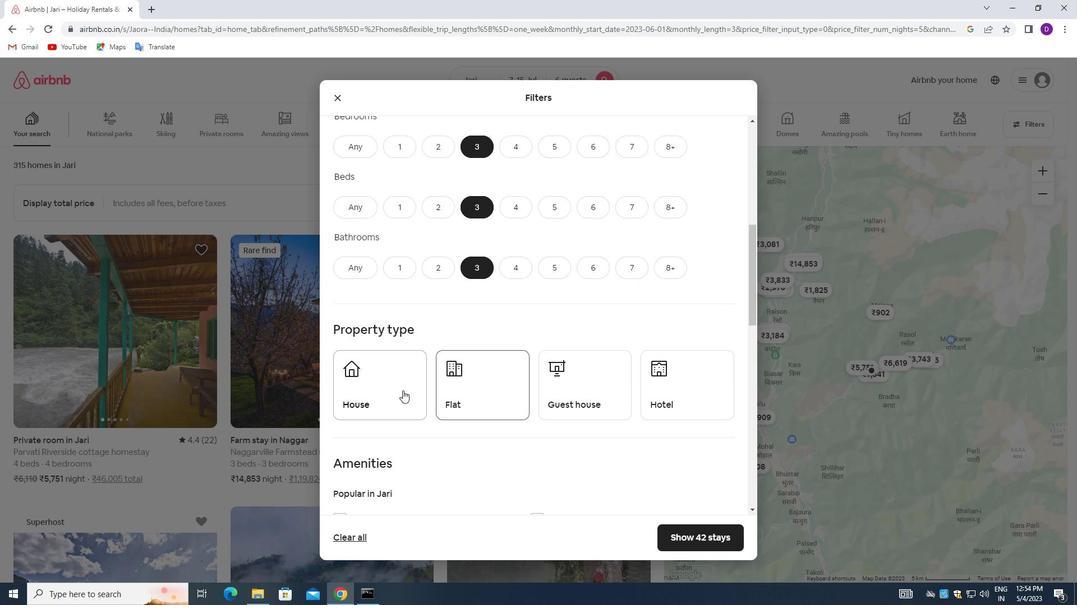 
Action: Mouse pressed left at (401, 389)
Screenshot: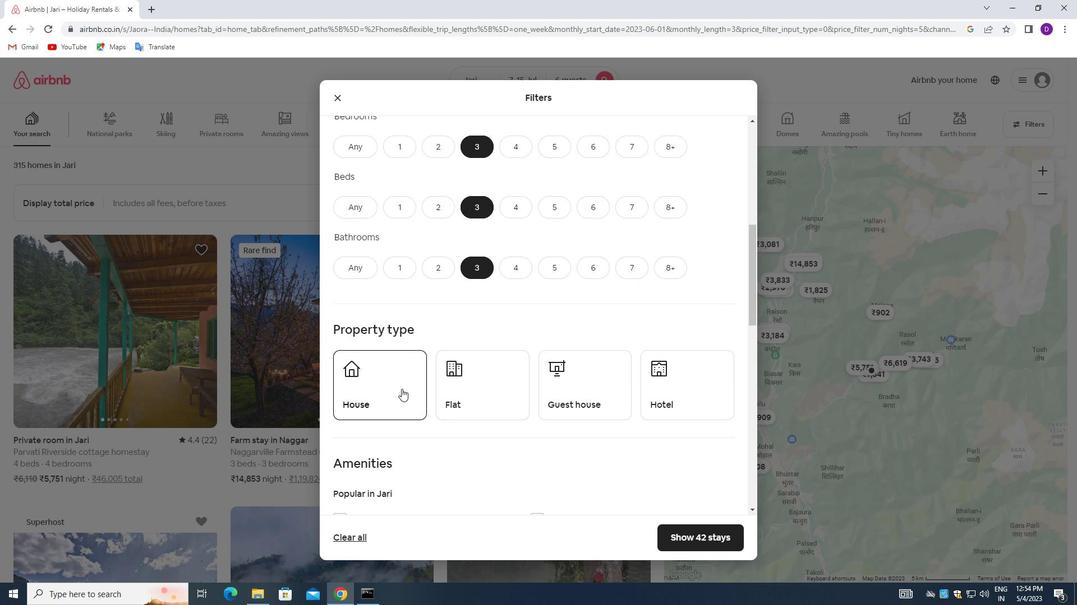 
Action: Mouse moved to (476, 385)
Screenshot: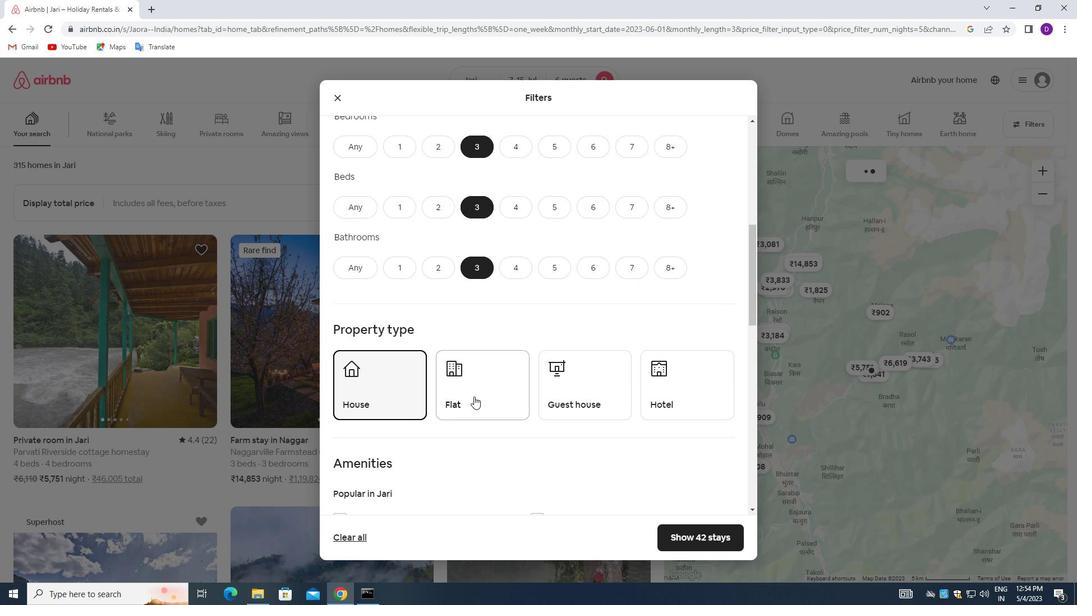 
Action: Mouse pressed left at (476, 385)
Screenshot: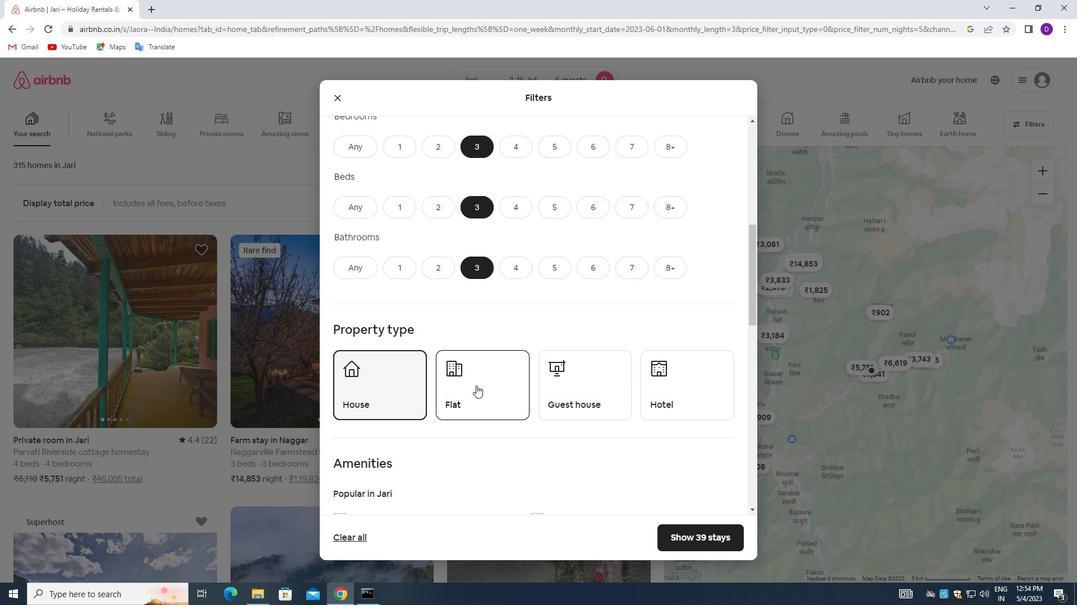 
Action: Mouse moved to (568, 397)
Screenshot: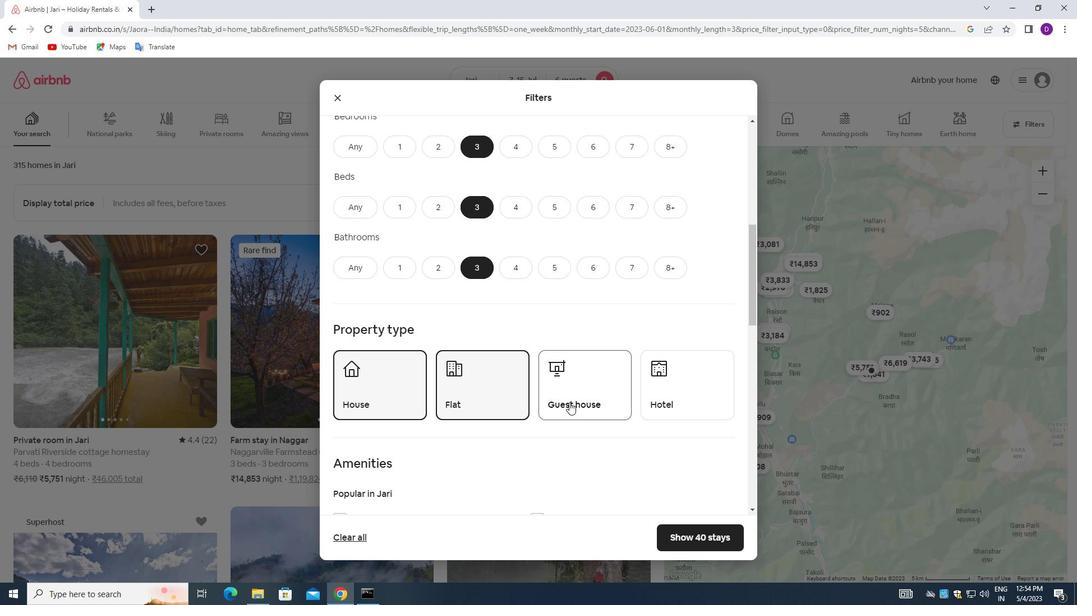 
Action: Mouse pressed left at (568, 397)
Screenshot: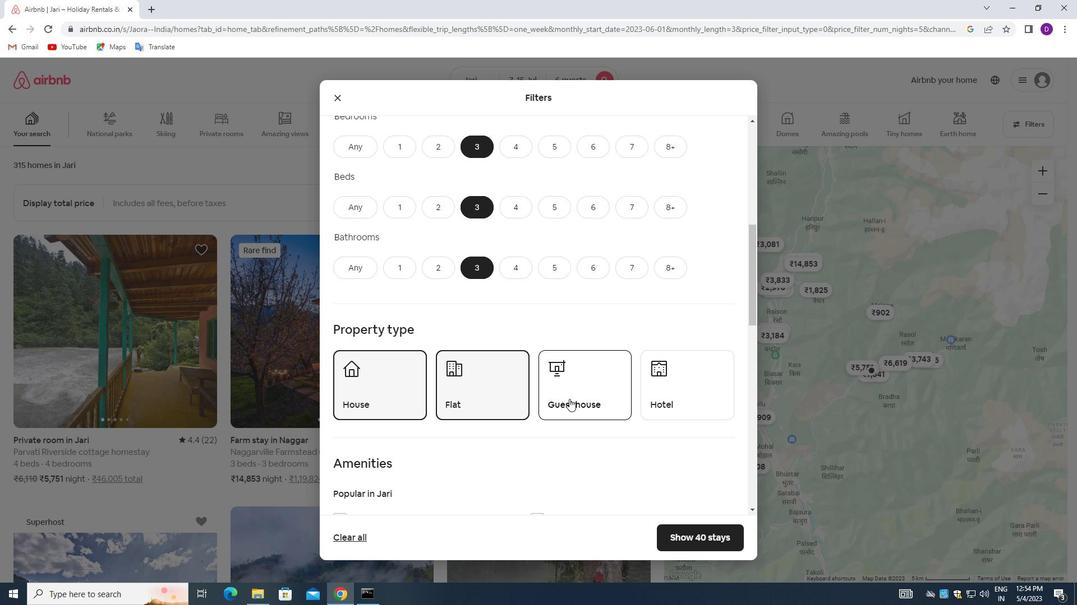 
Action: Mouse moved to (364, 426)
Screenshot: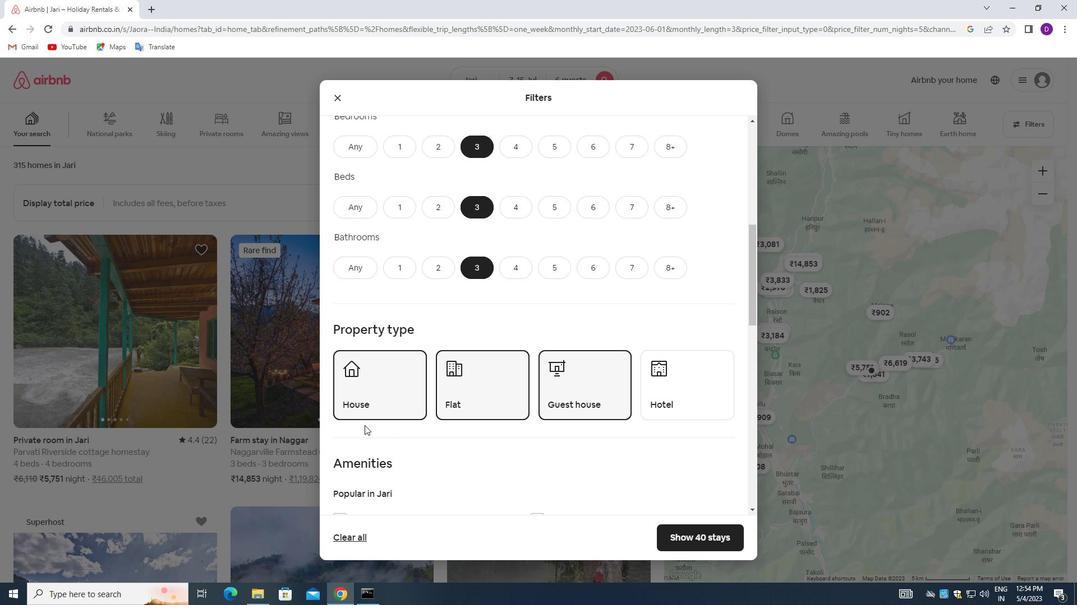 
Action: Mouse scrolled (364, 426) with delta (0, 0)
Screenshot: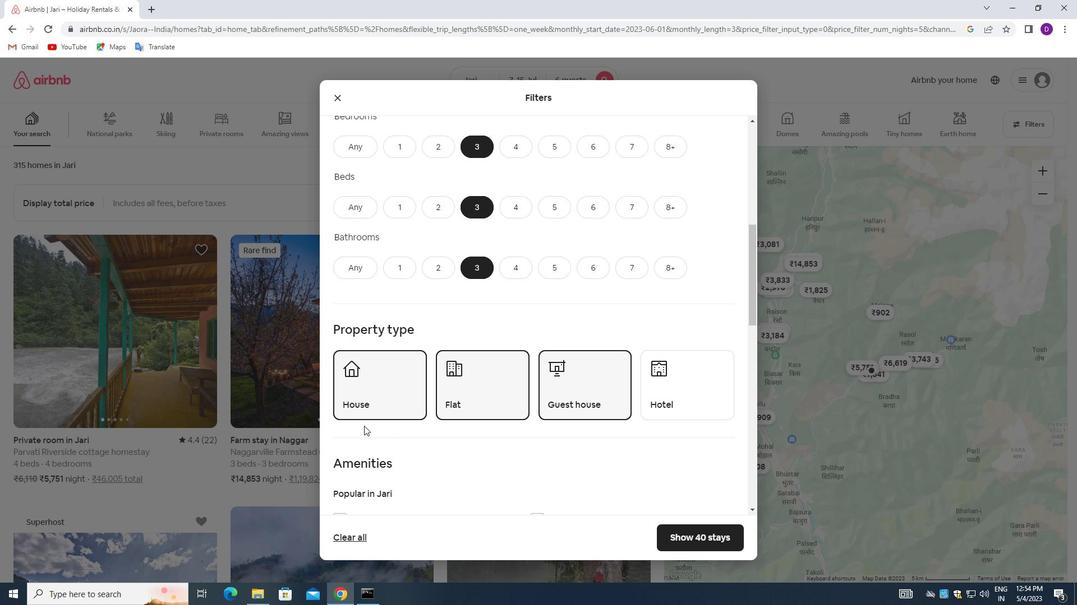 
Action: Mouse scrolled (364, 426) with delta (0, 0)
Screenshot: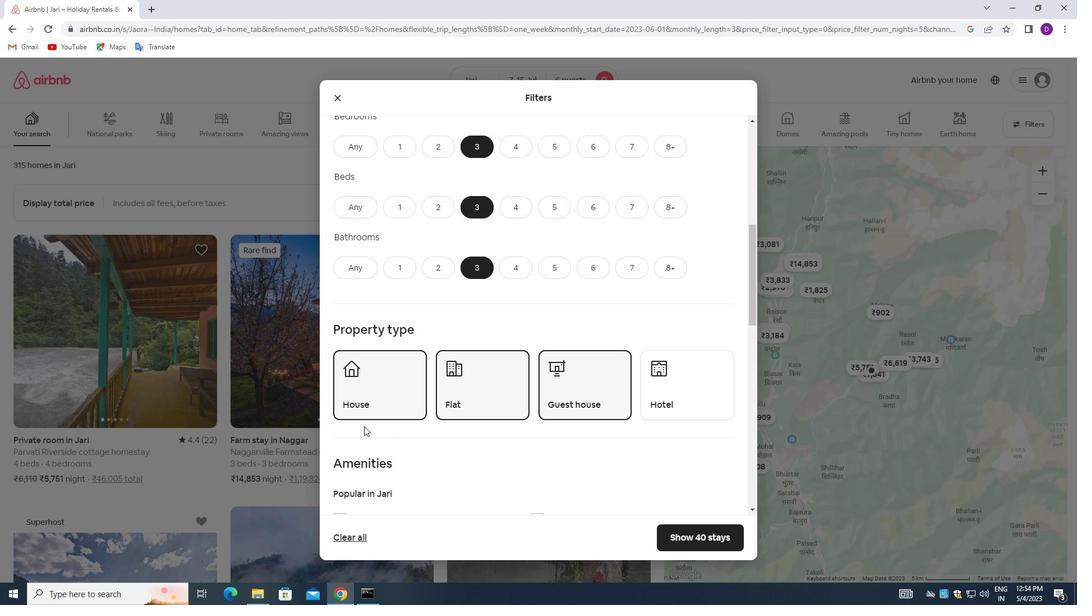
Action: Mouse moved to (364, 427)
Screenshot: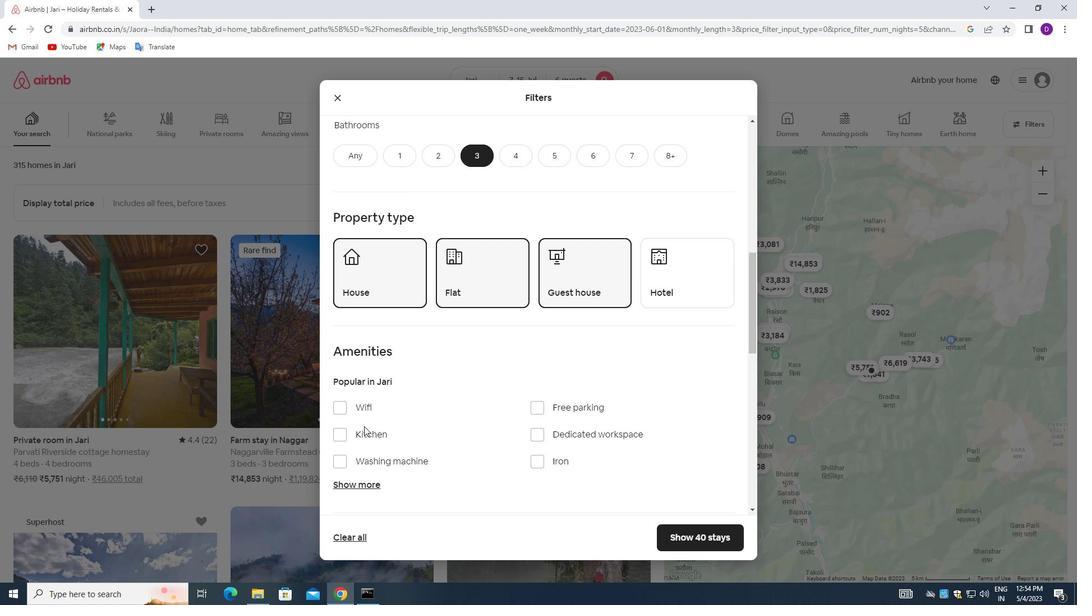 
Action: Mouse scrolled (364, 426) with delta (0, 0)
Screenshot: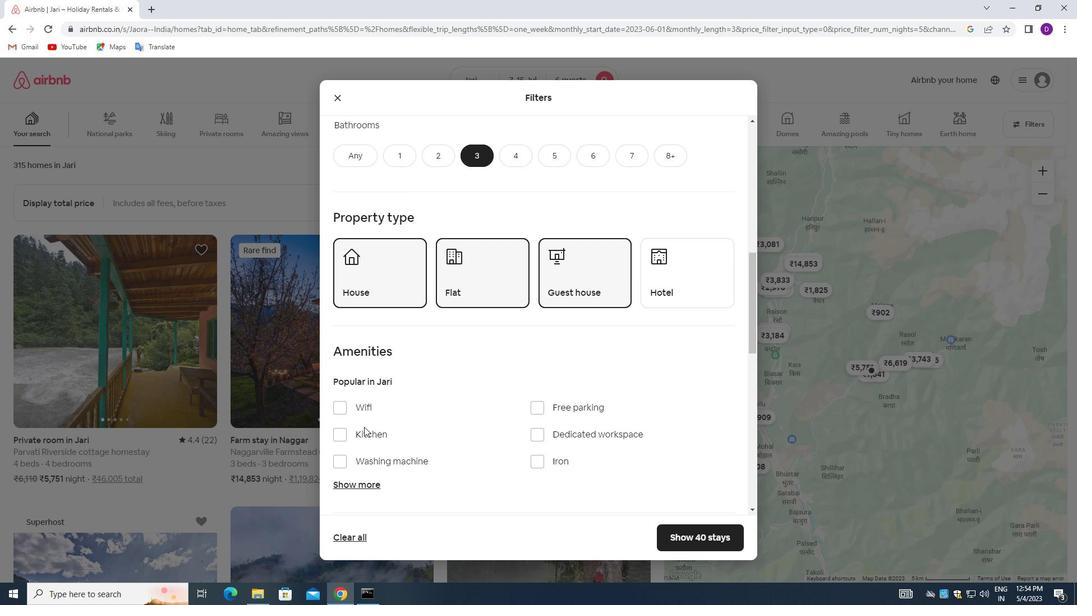 
Action: Mouse scrolled (364, 426) with delta (0, 0)
Screenshot: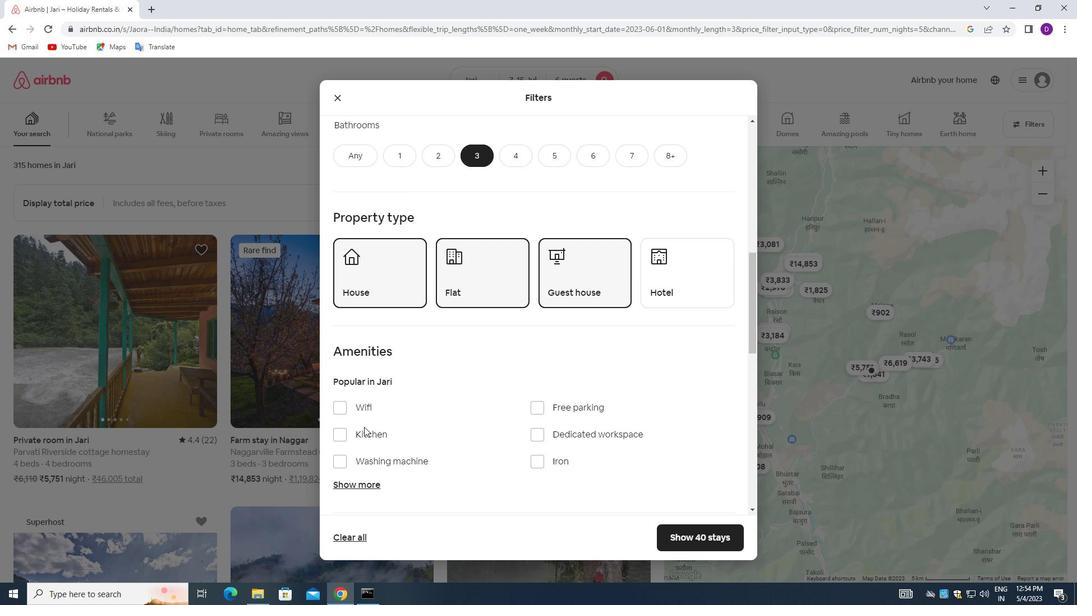
Action: Mouse moved to (536, 407)
Screenshot: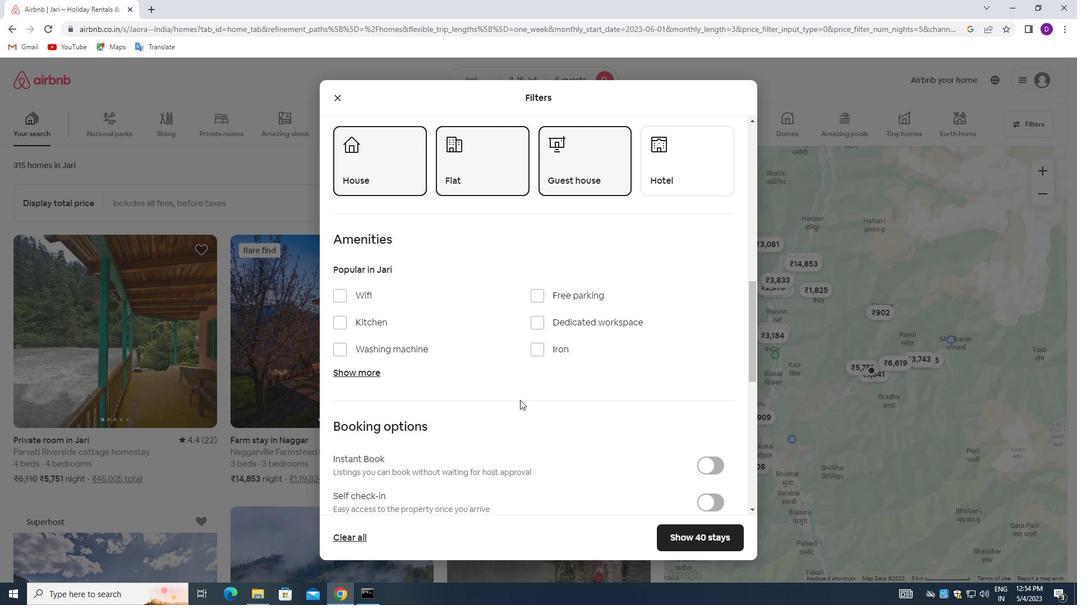 
Action: Mouse scrolled (536, 406) with delta (0, 0)
Screenshot: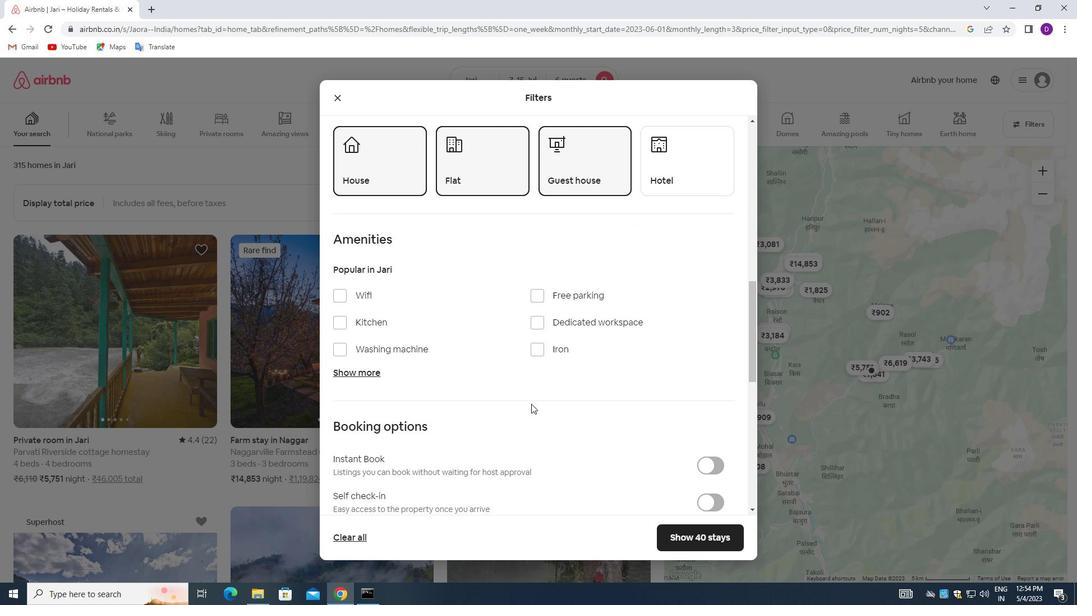 
Action: Mouse moved to (700, 444)
Screenshot: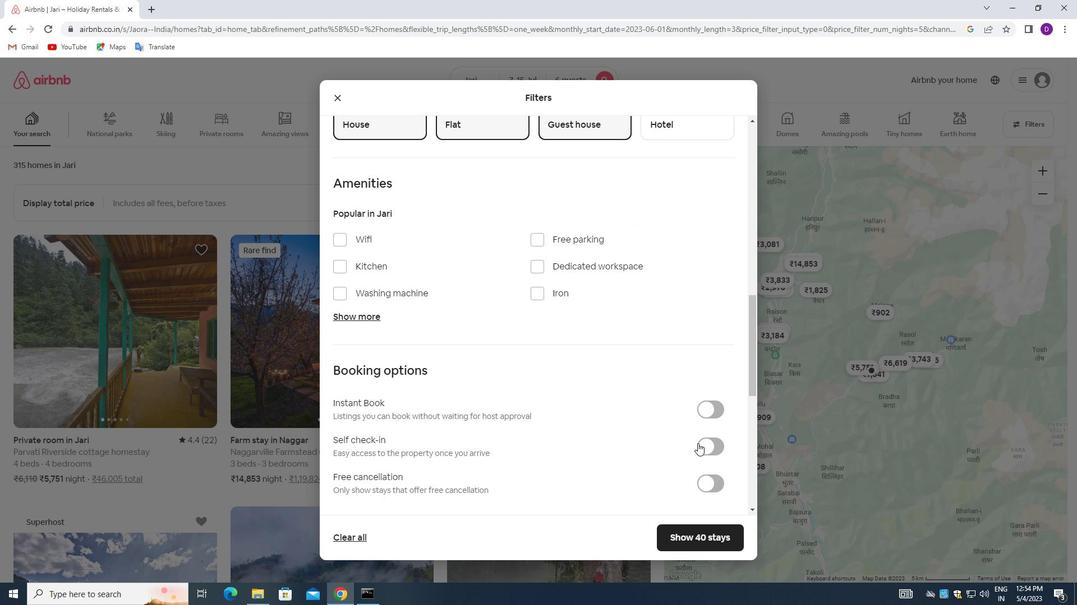 
Action: Mouse pressed left at (700, 444)
Screenshot: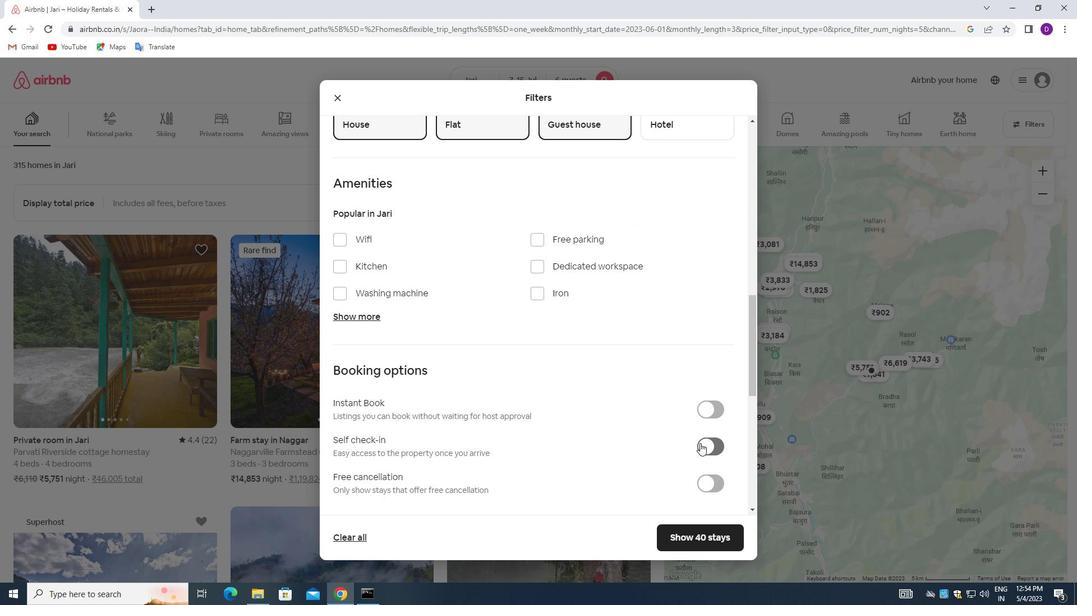 
Action: Mouse moved to (507, 439)
Screenshot: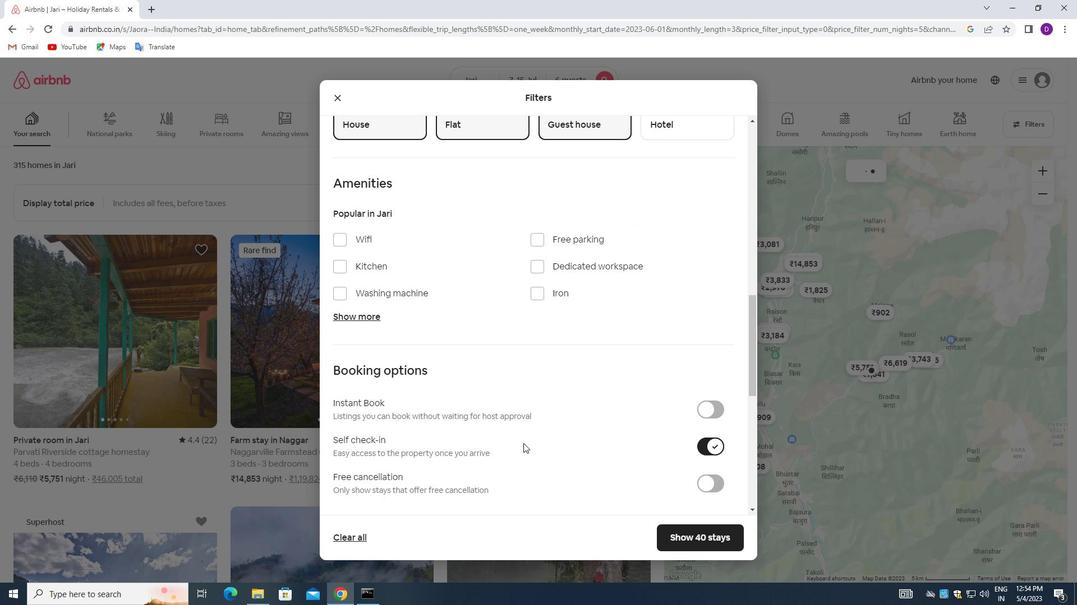 
Action: Mouse scrolled (507, 439) with delta (0, 0)
Screenshot: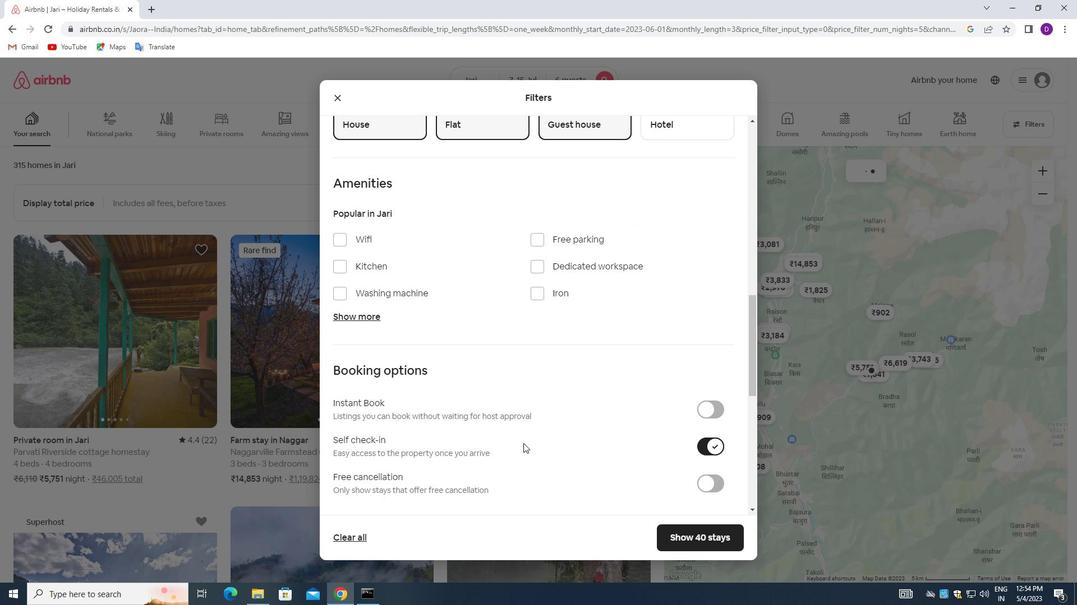 
Action: Mouse moved to (499, 435)
Screenshot: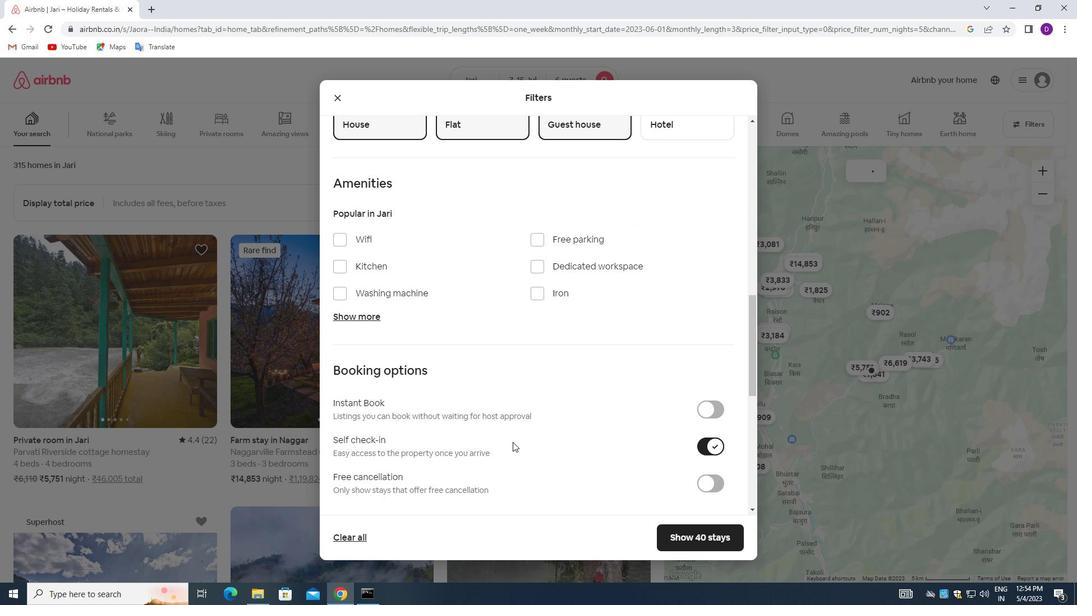 
Action: Mouse scrolled (499, 434) with delta (0, 0)
Screenshot: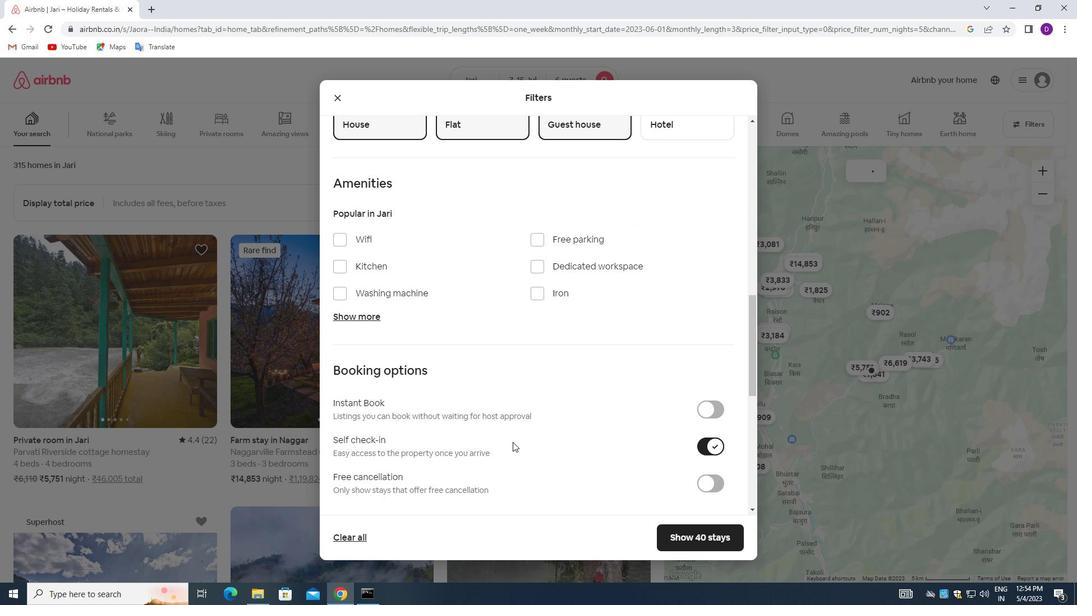 
Action: Mouse moved to (488, 428)
Screenshot: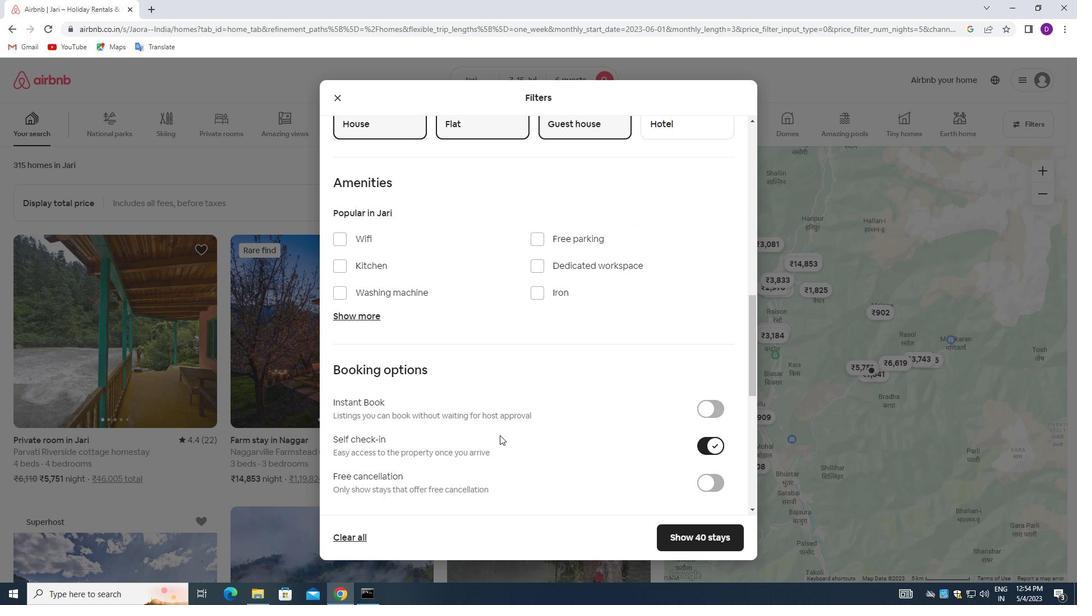 
Action: Mouse scrolled (488, 427) with delta (0, 0)
Screenshot: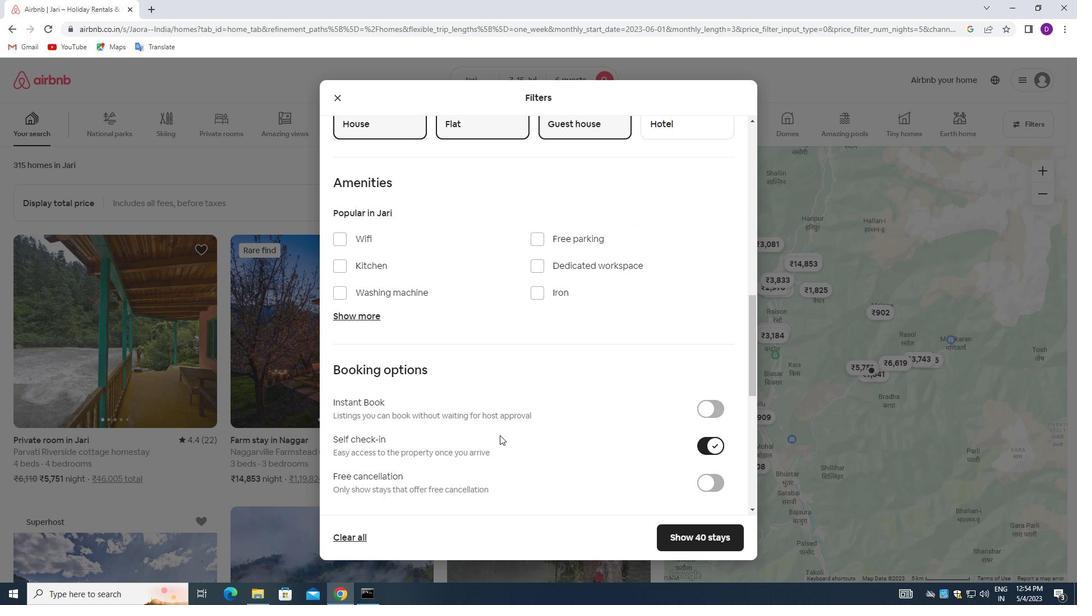 
Action: Mouse moved to (471, 437)
Screenshot: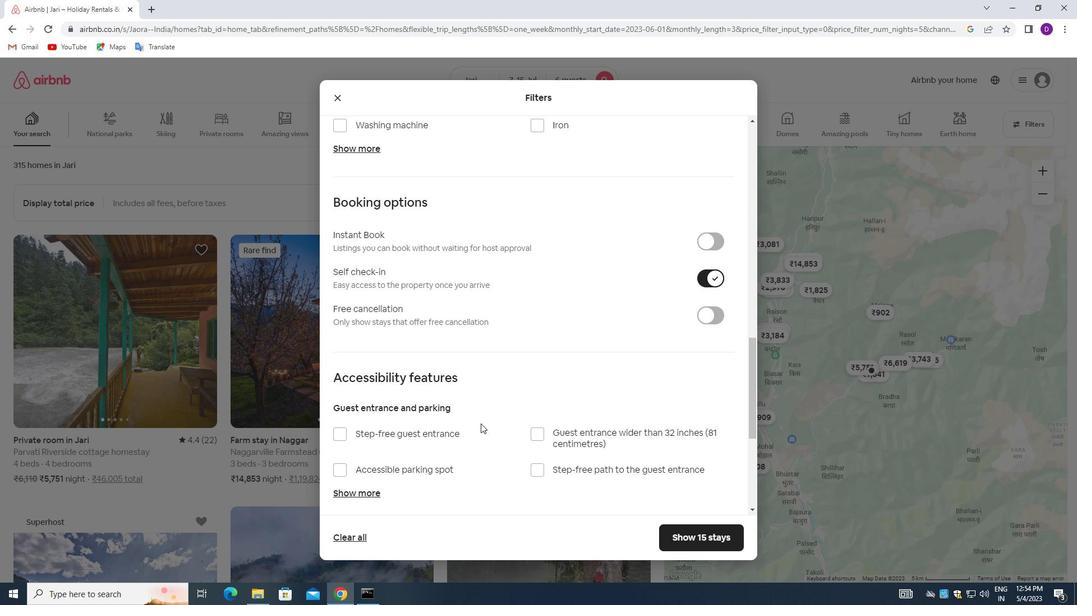
Action: Mouse scrolled (471, 436) with delta (0, 0)
Screenshot: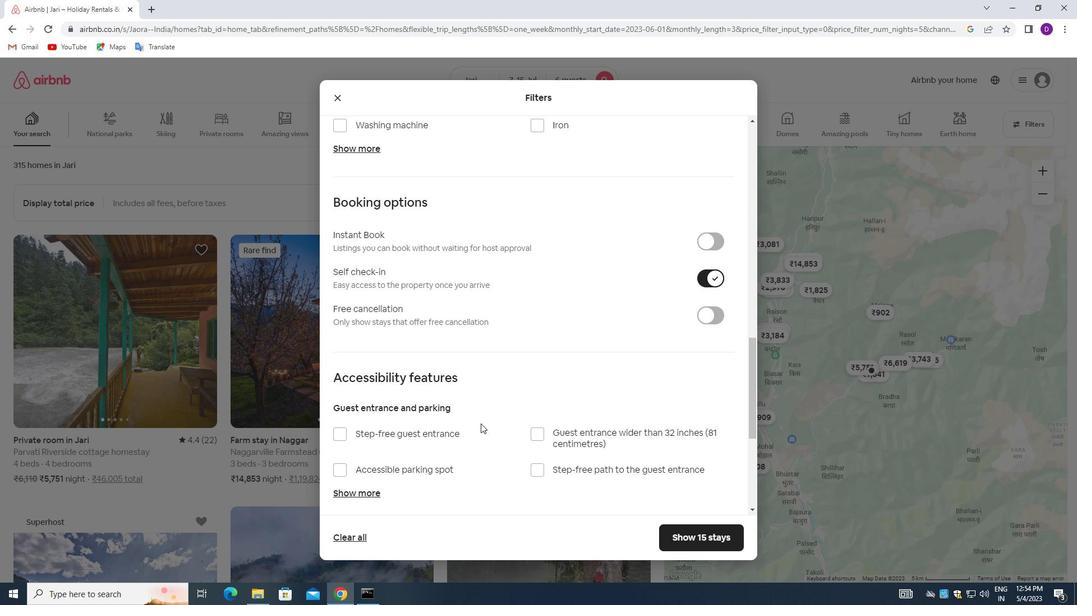 
Action: Mouse moved to (469, 440)
Screenshot: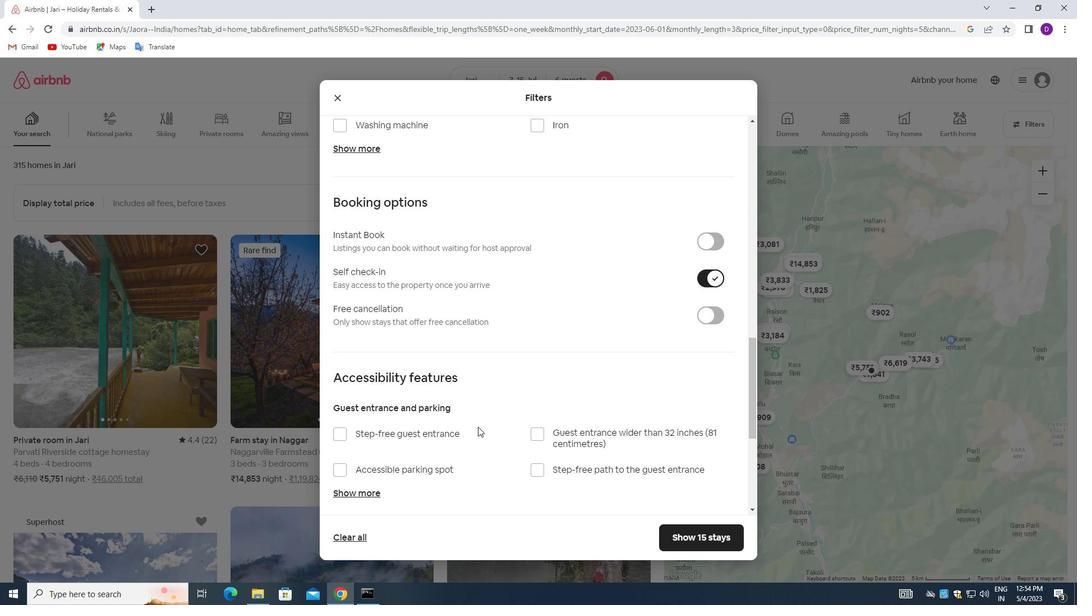 
Action: Mouse scrolled (469, 439) with delta (0, 0)
Screenshot: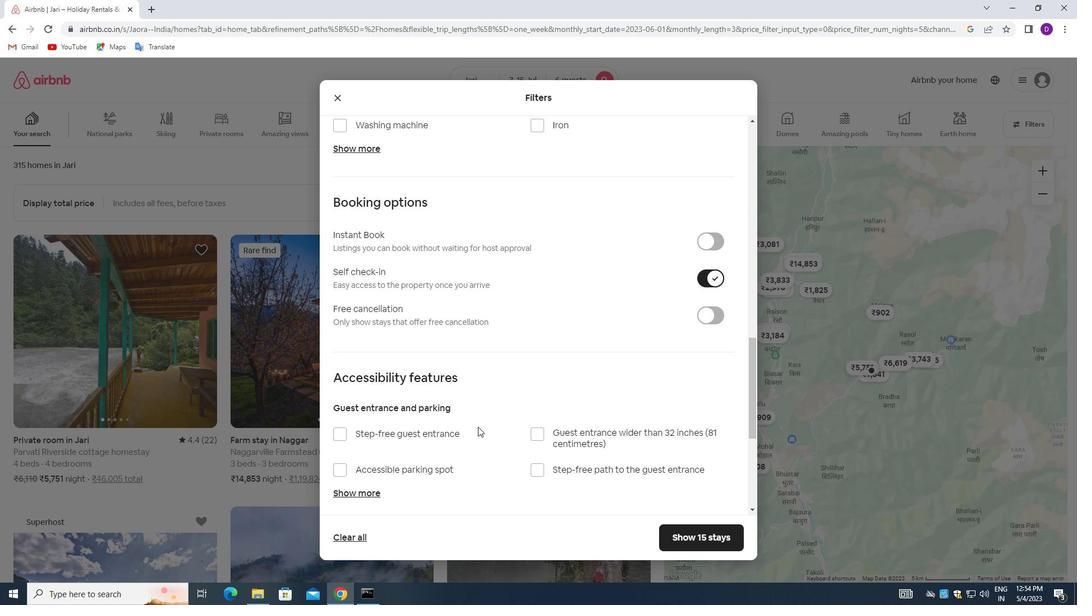 
Action: Mouse moved to (467, 442)
Screenshot: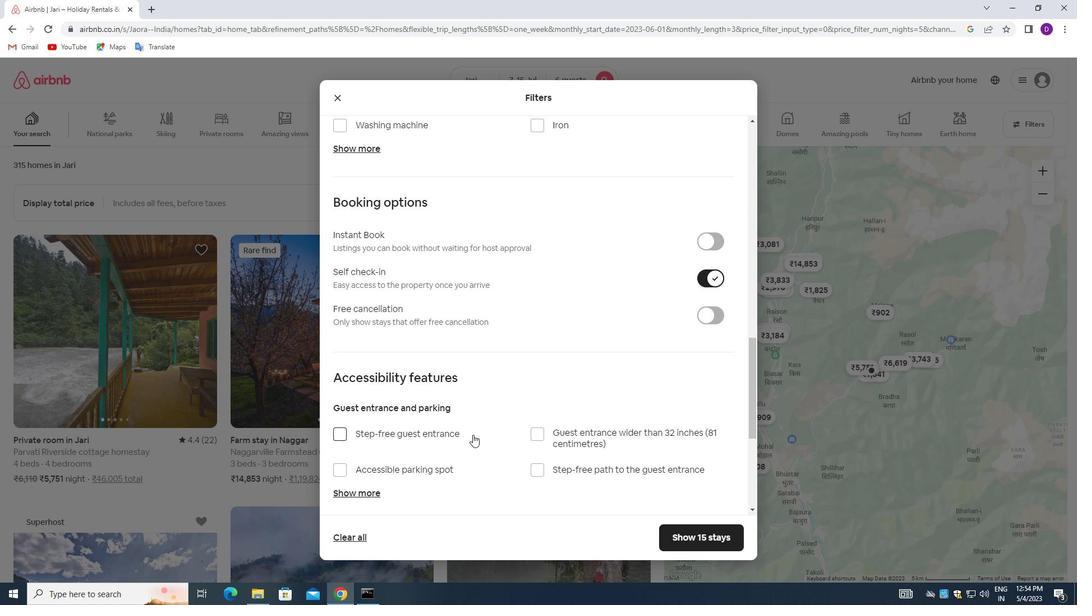 
Action: Mouse scrolled (467, 441) with delta (0, 0)
Screenshot: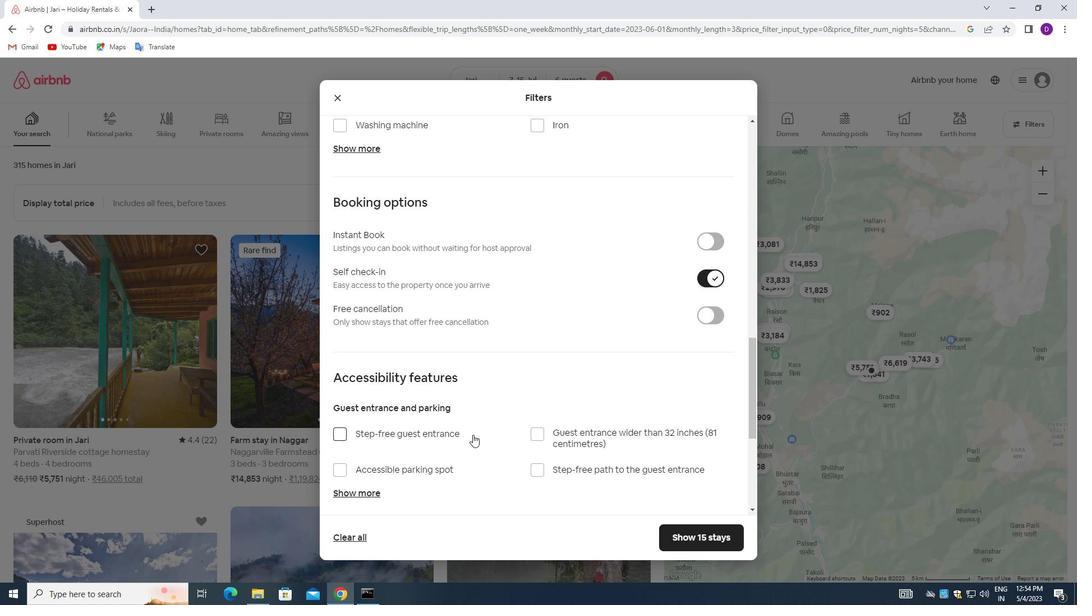 
Action: Mouse moved to (438, 457)
Screenshot: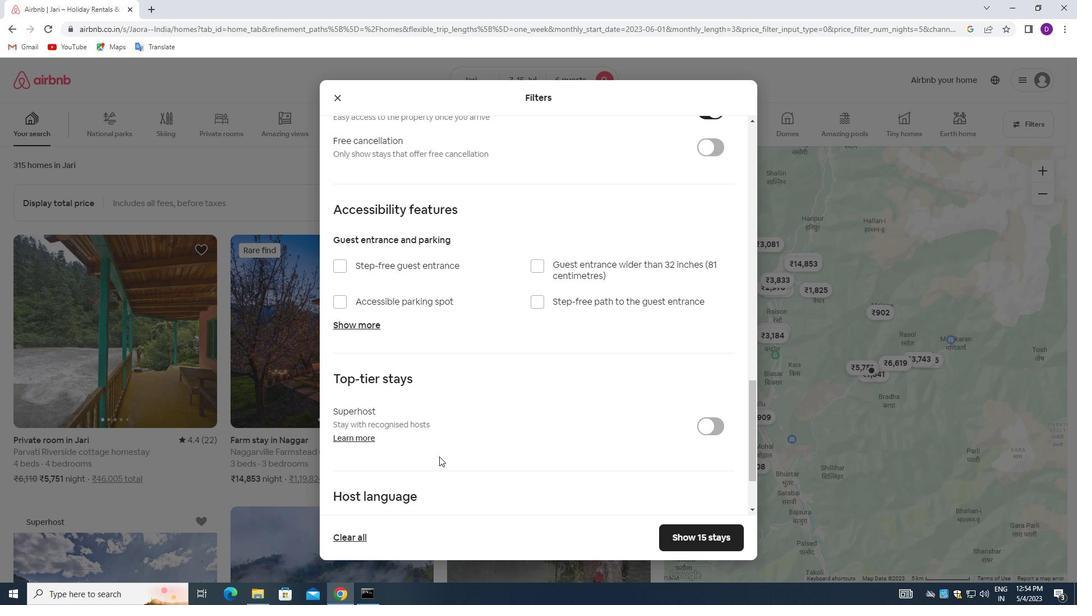 
Action: Mouse scrolled (438, 457) with delta (0, 0)
Screenshot: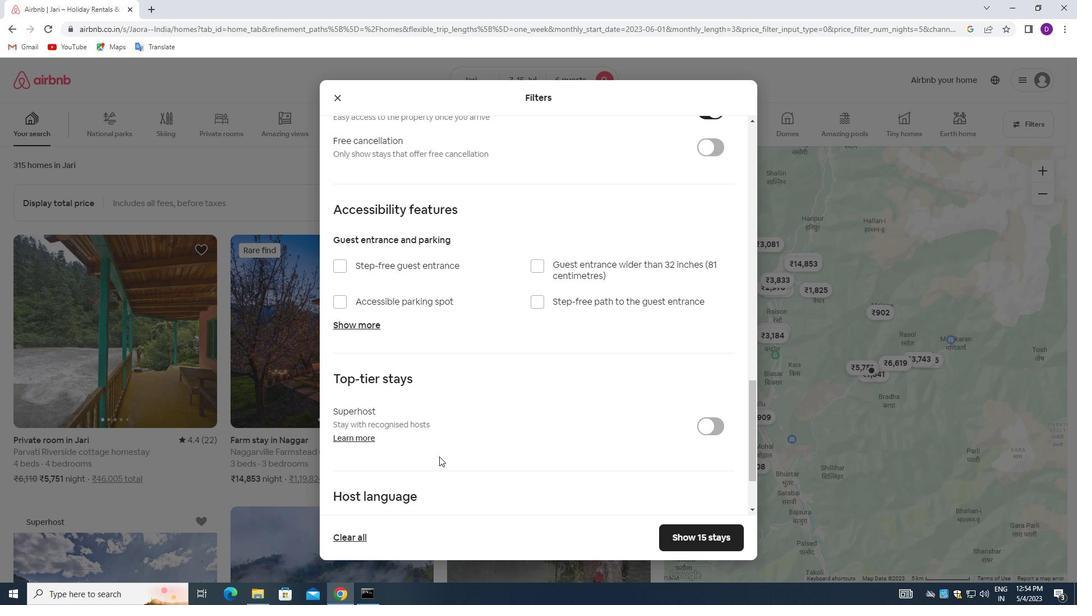 
Action: Mouse scrolled (438, 457) with delta (0, 0)
Screenshot: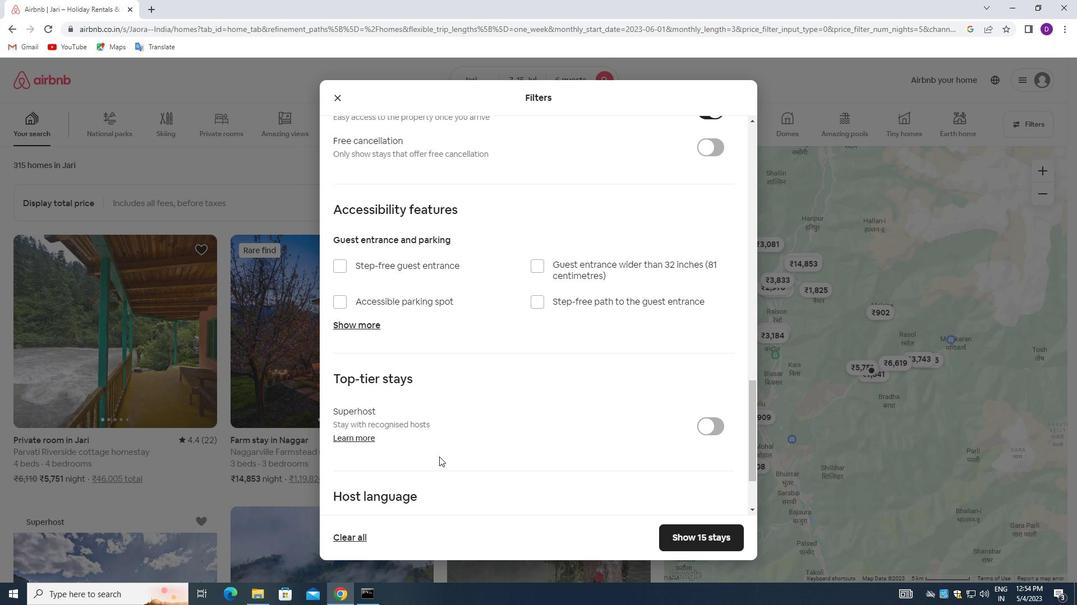 
Action: Mouse scrolled (438, 457) with delta (0, 0)
Screenshot: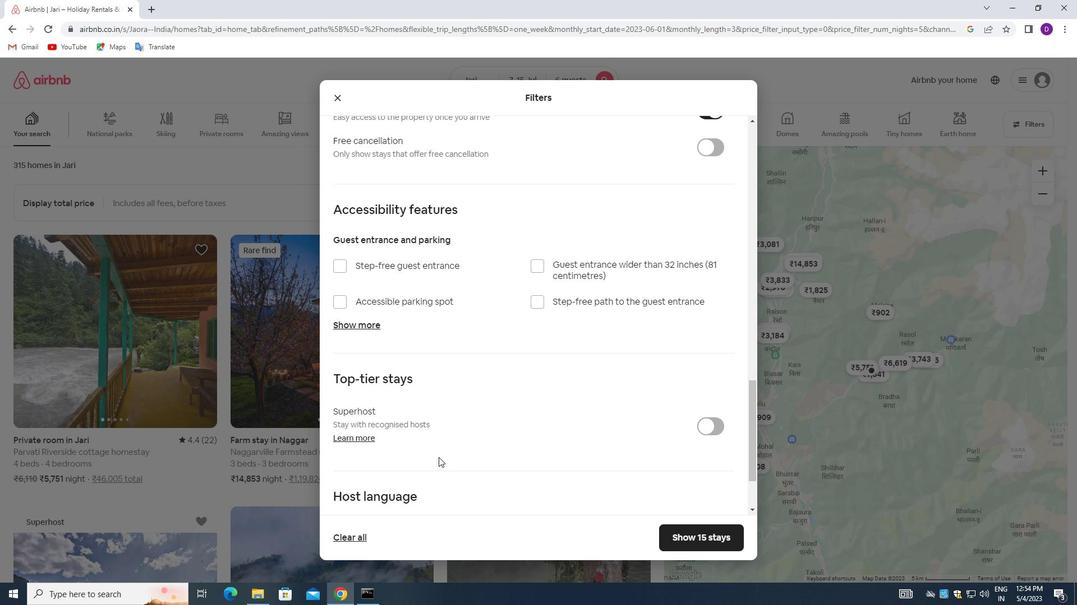 
Action: Mouse moved to (449, 437)
Screenshot: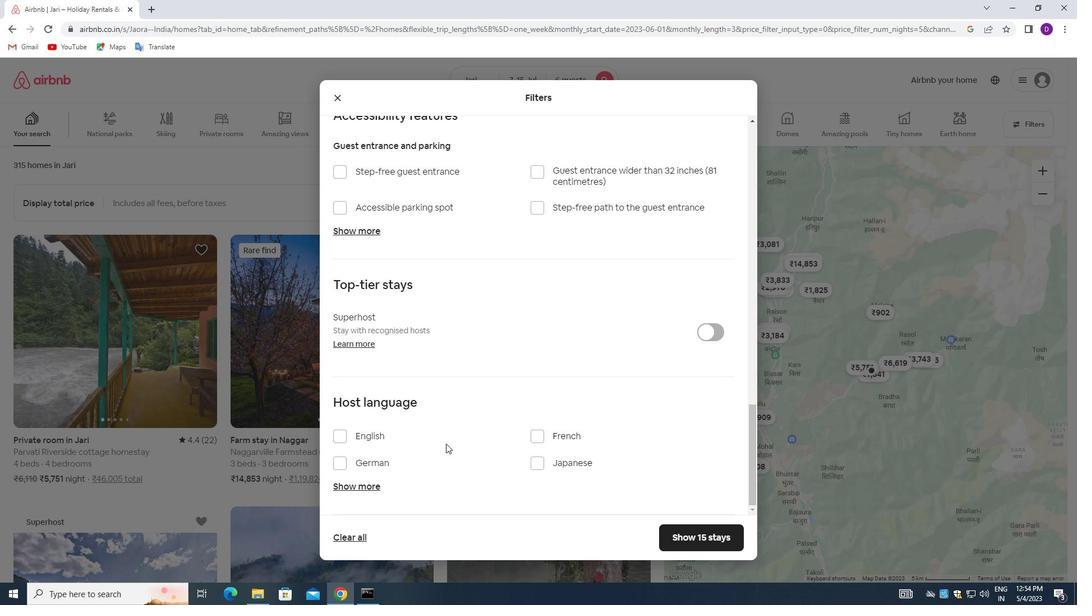 
Action: Mouse scrolled (449, 436) with delta (0, 0)
Screenshot: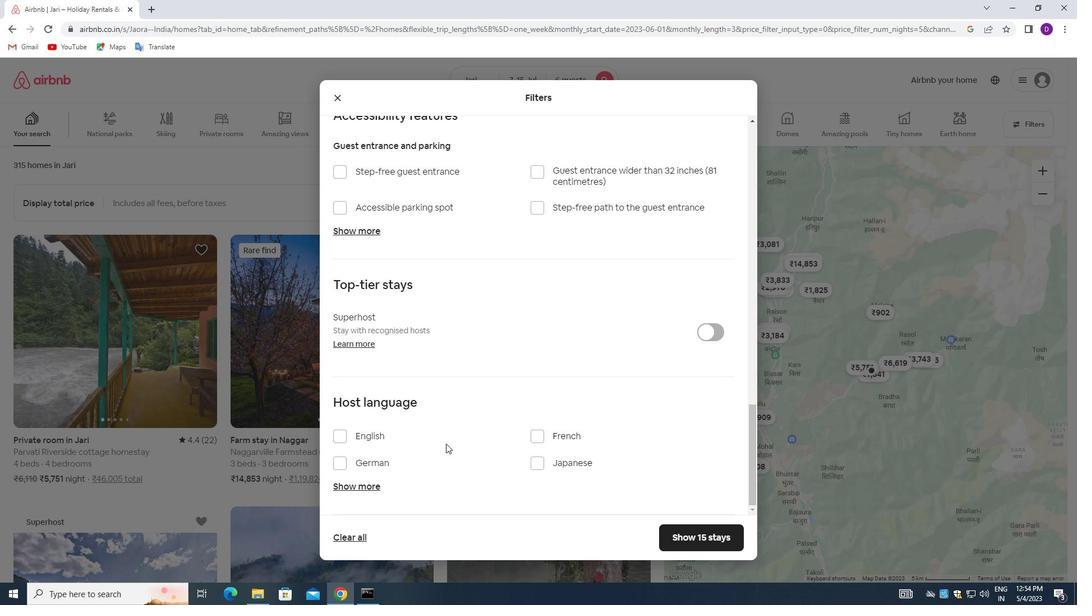 
Action: Mouse moved to (445, 438)
Screenshot: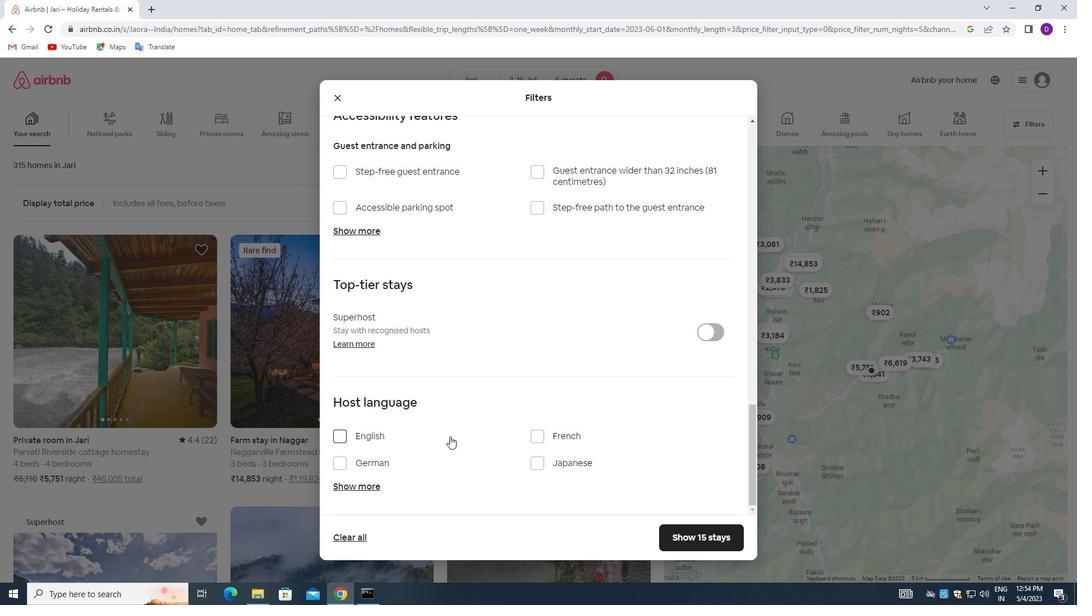 
Action: Mouse scrolled (445, 437) with delta (0, 0)
Screenshot: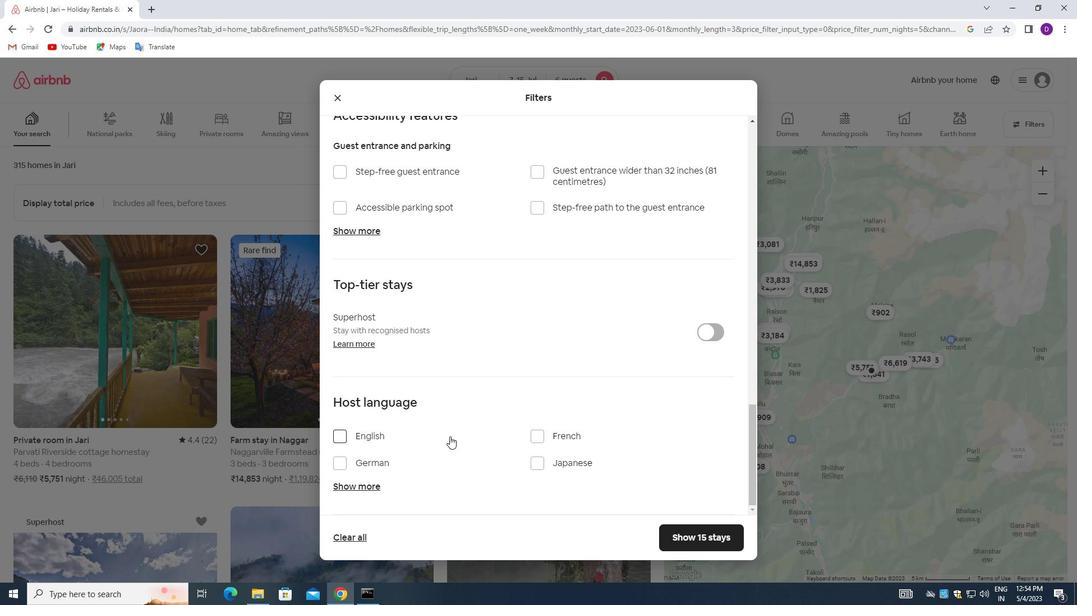 
Action: Mouse moved to (440, 439)
Screenshot: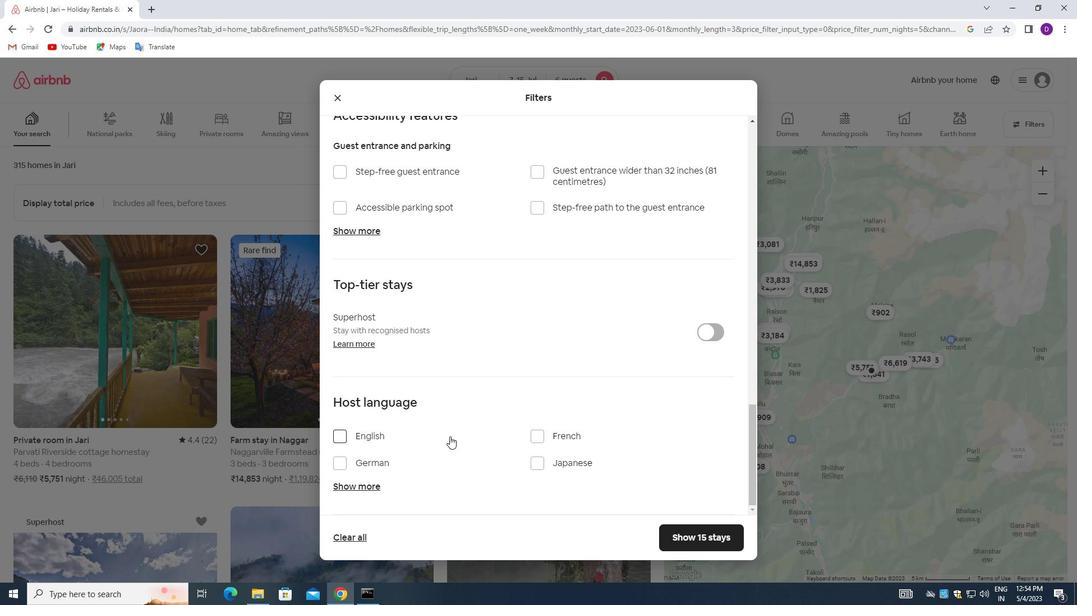 
Action: Mouse scrolled (440, 439) with delta (0, 0)
Screenshot: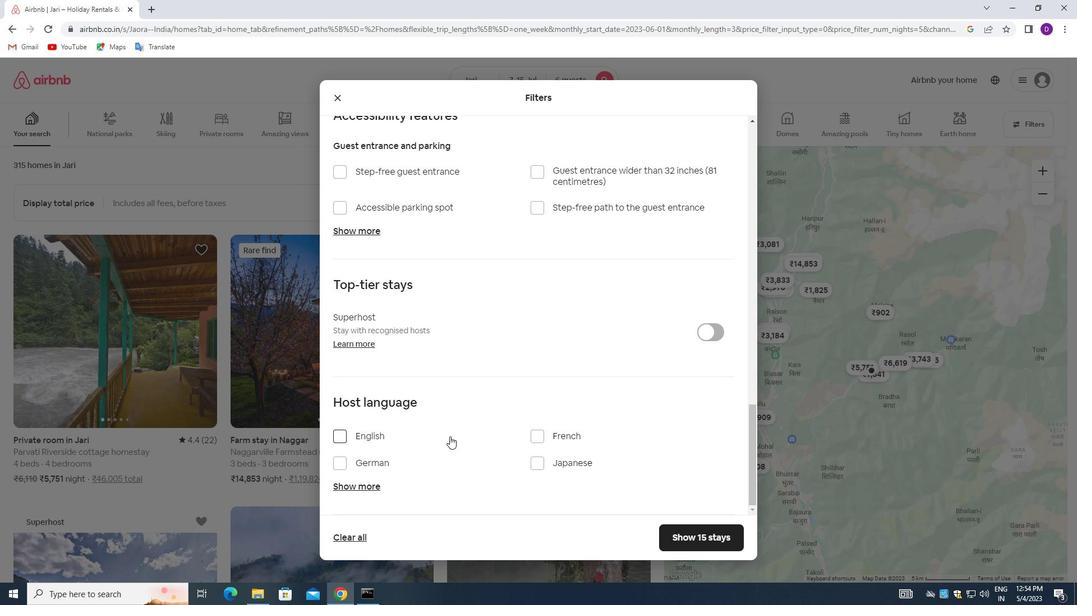 
Action: Mouse moved to (339, 439)
Screenshot: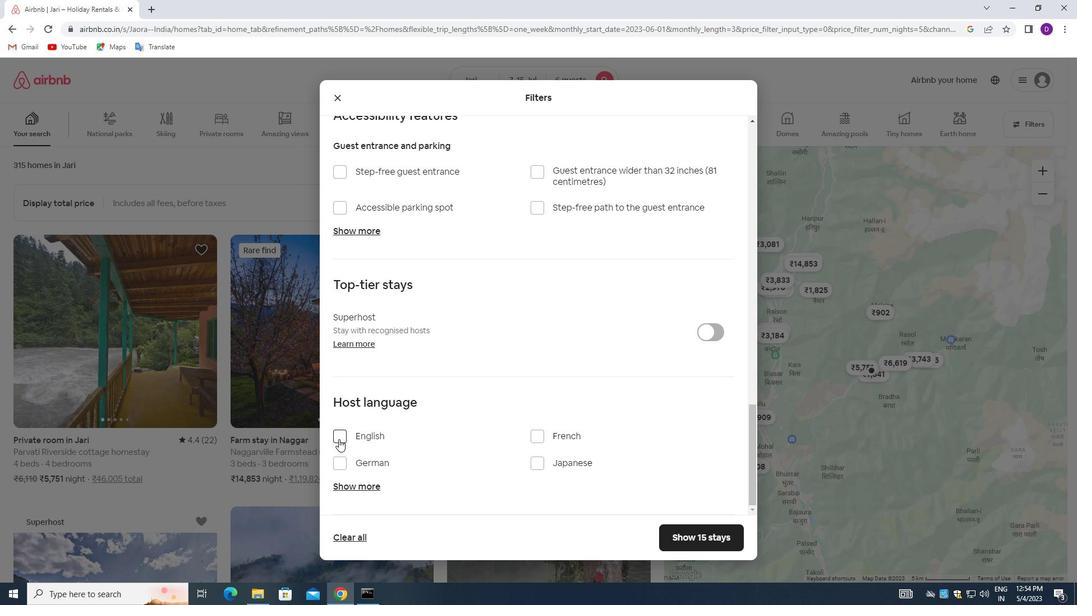 
Action: Mouse pressed left at (339, 439)
Screenshot: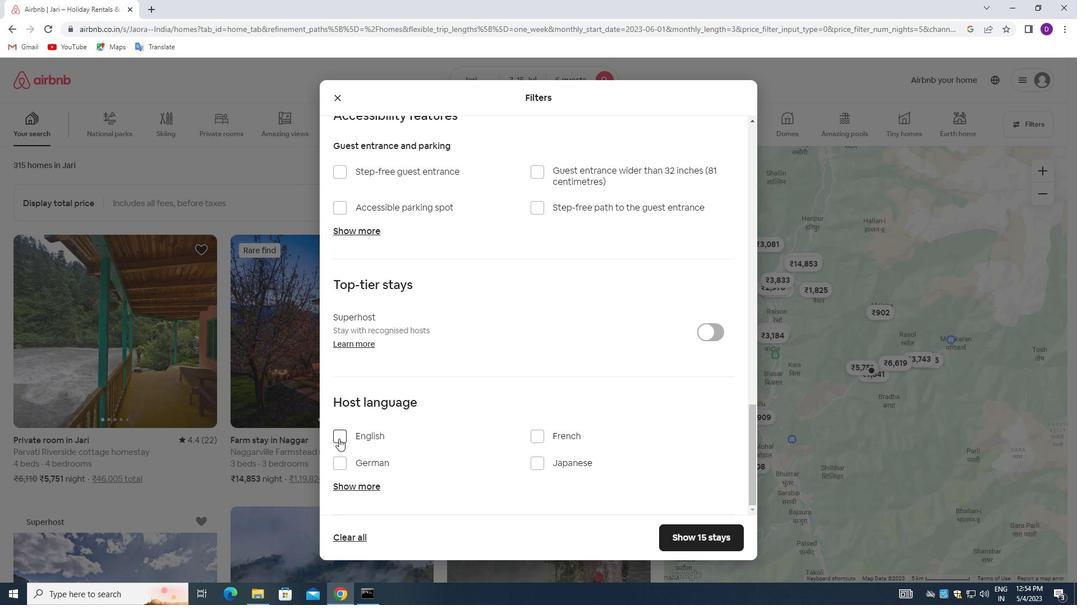 
Action: Mouse moved to (665, 531)
Screenshot: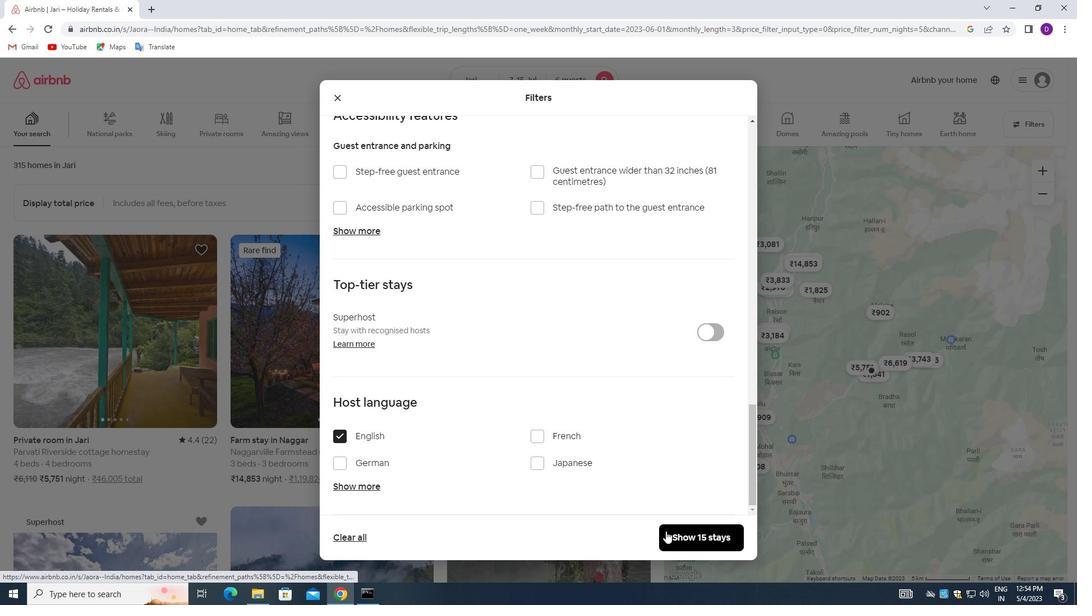 
Action: Mouse pressed left at (665, 531)
Screenshot: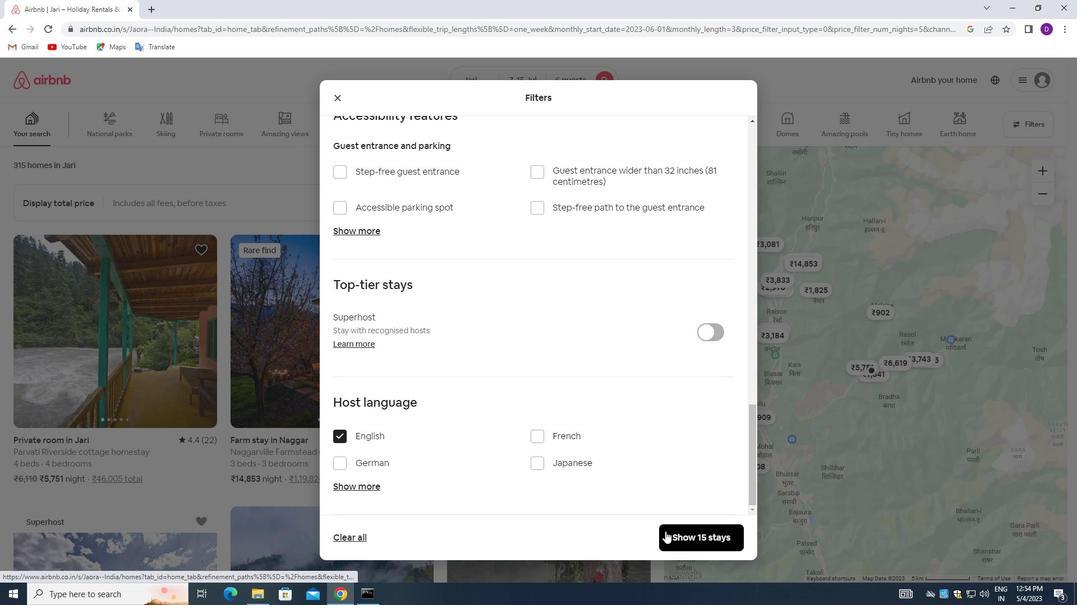 
Action: Mouse moved to (597, 391)
Screenshot: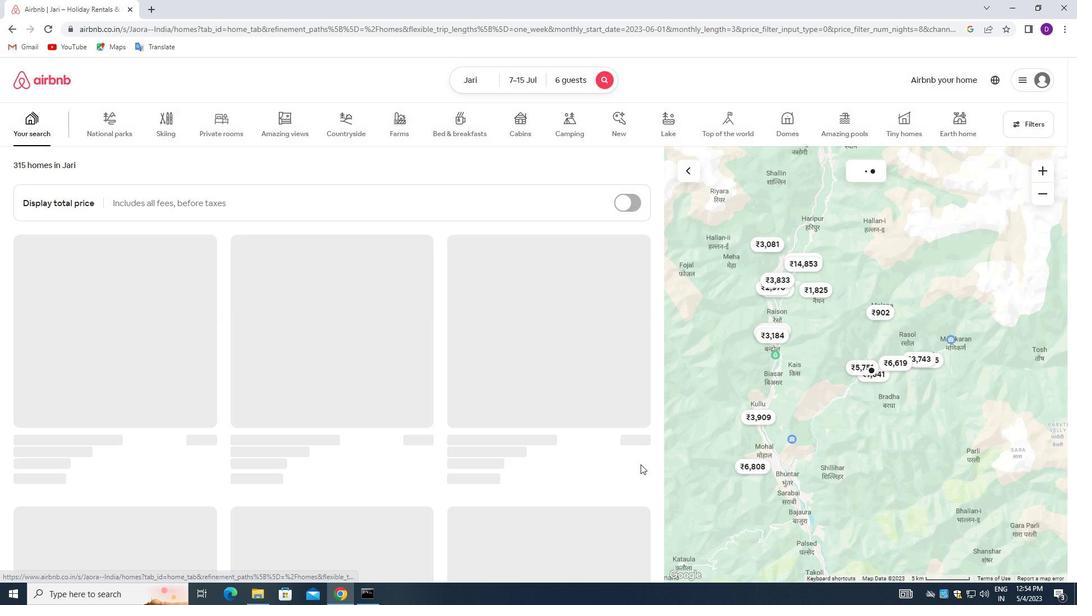 
